 Task: Find connections with filter location Ibagué with filter topic #Lessonswith filter profile language English with filter current company Kincentric  with filter school PES College of Engineering, Mandya with filter industry Higher Education with filter service category Management Consulting with filter keywords title Astronomer
Action: Mouse moved to (147, 217)
Screenshot: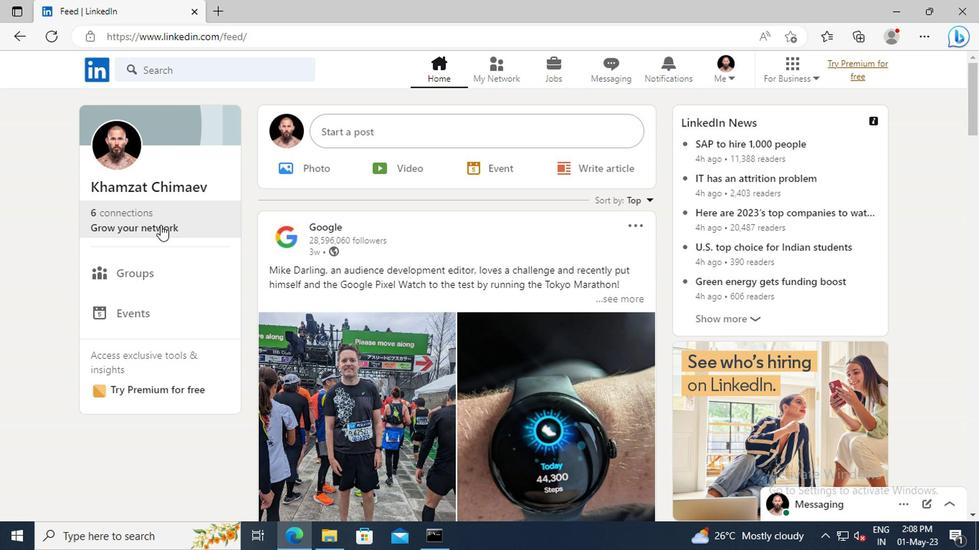 
Action: Mouse pressed left at (147, 217)
Screenshot: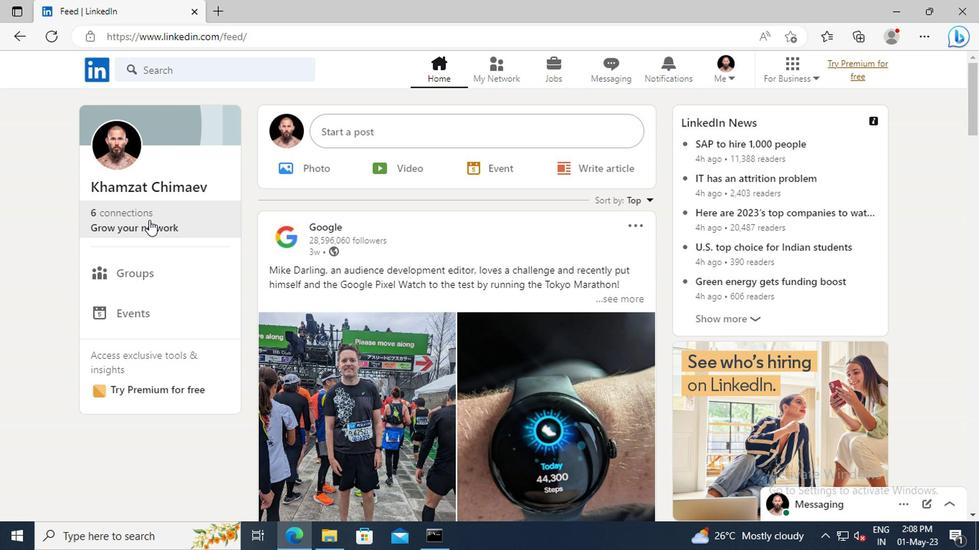 
Action: Mouse moved to (160, 153)
Screenshot: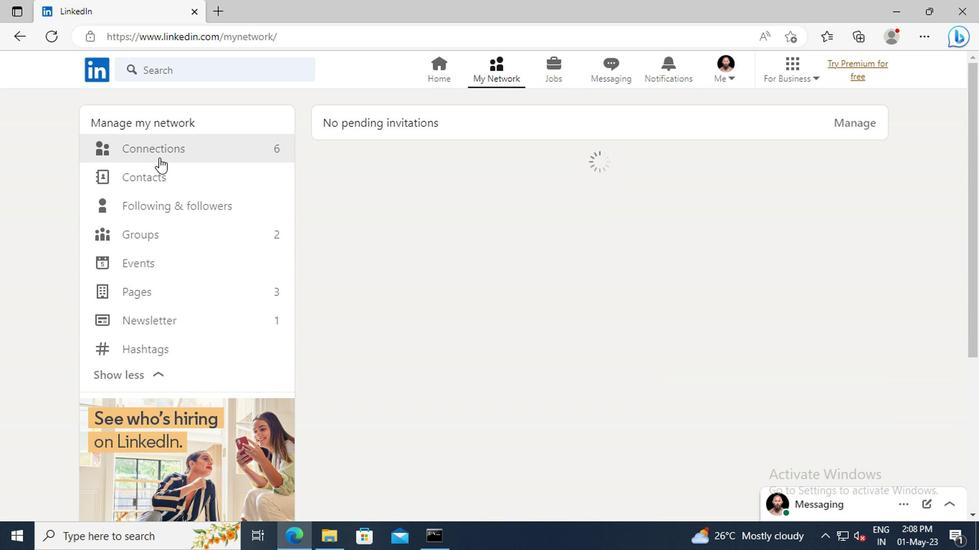 
Action: Mouse pressed left at (160, 153)
Screenshot: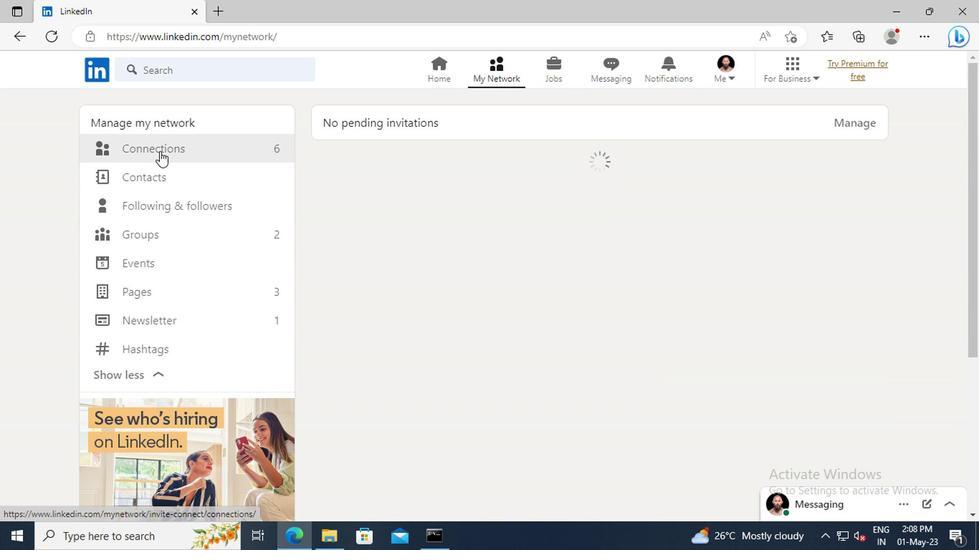 
Action: Mouse moved to (564, 154)
Screenshot: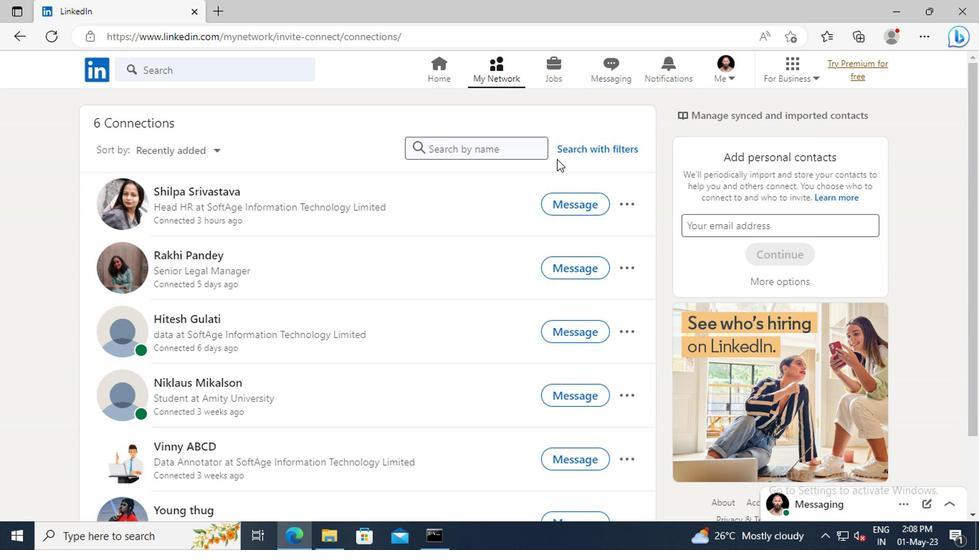 
Action: Mouse pressed left at (564, 154)
Screenshot: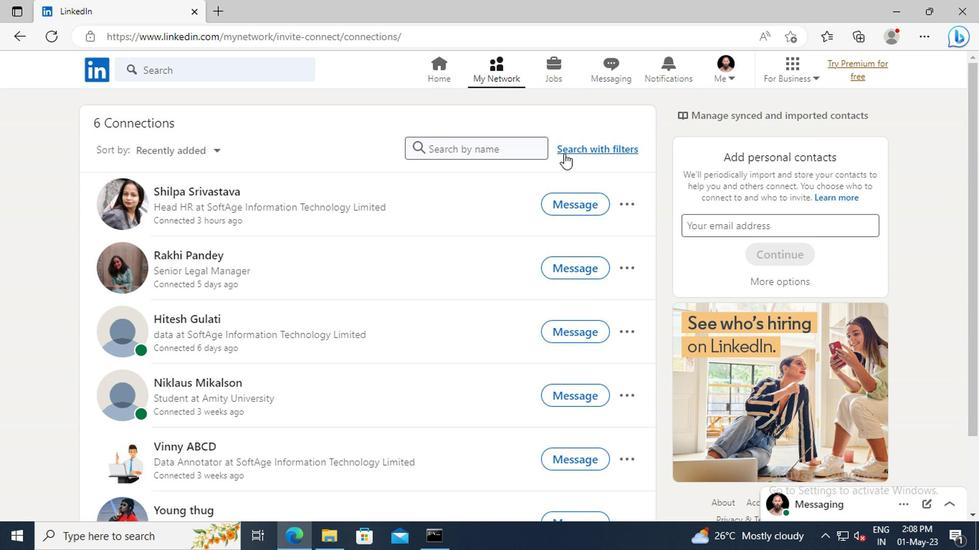 
Action: Mouse moved to (543, 113)
Screenshot: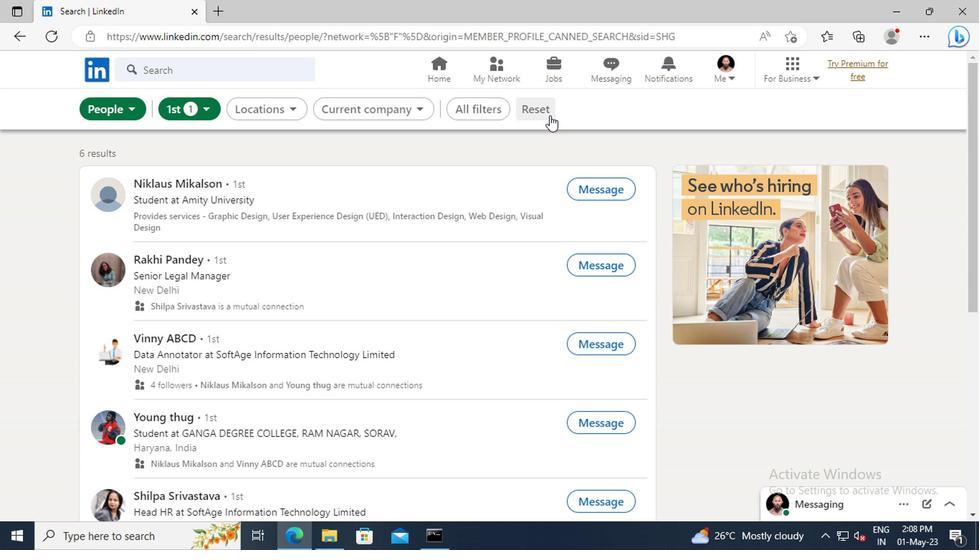 
Action: Mouse pressed left at (543, 113)
Screenshot: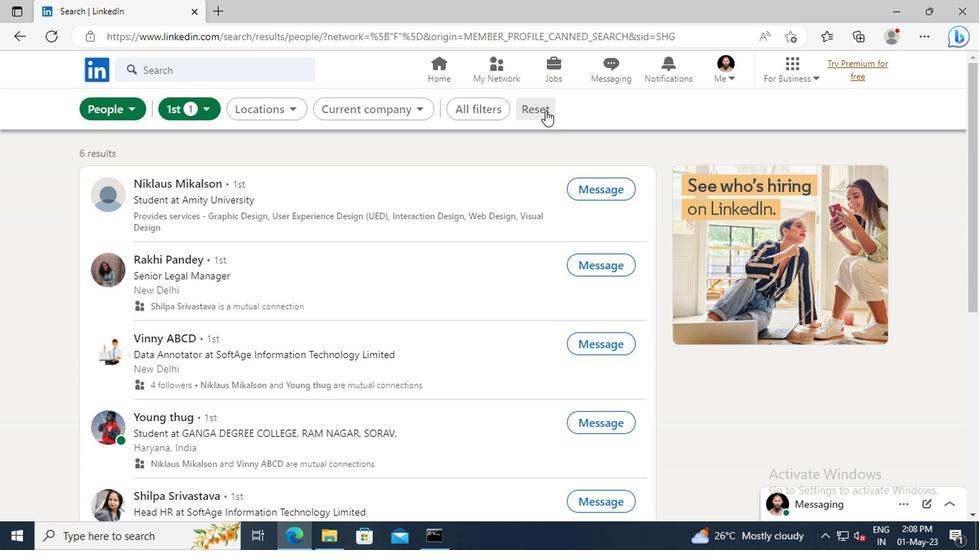 
Action: Mouse moved to (517, 113)
Screenshot: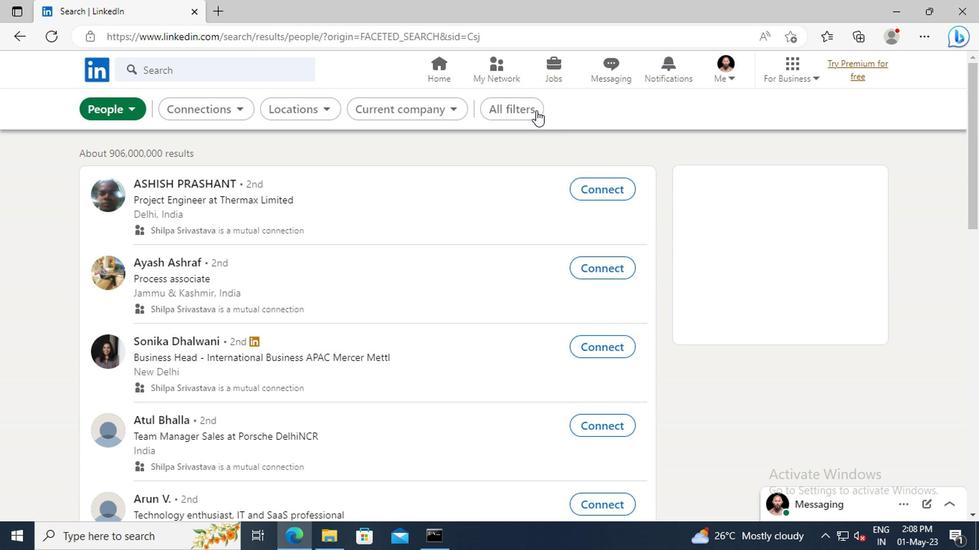 
Action: Mouse pressed left at (517, 113)
Screenshot: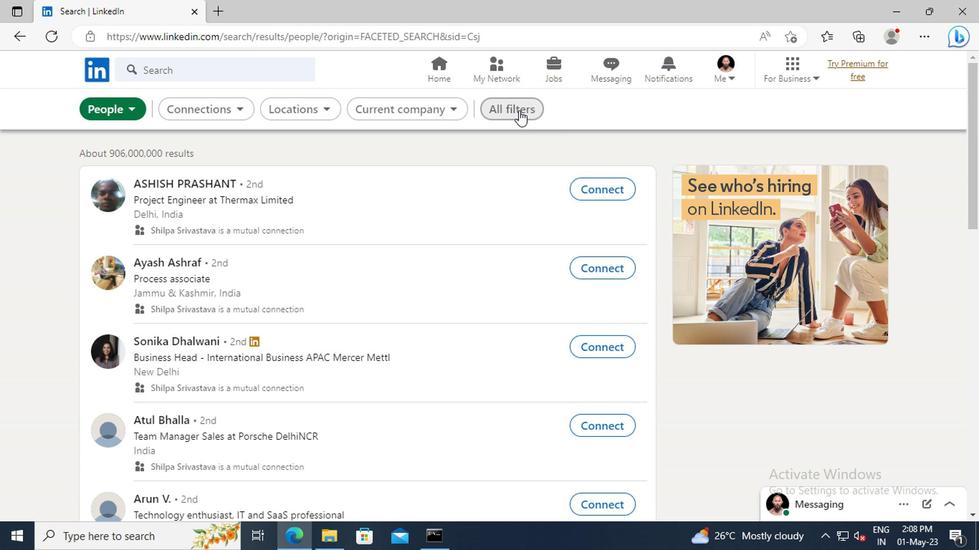 
Action: Mouse moved to (775, 258)
Screenshot: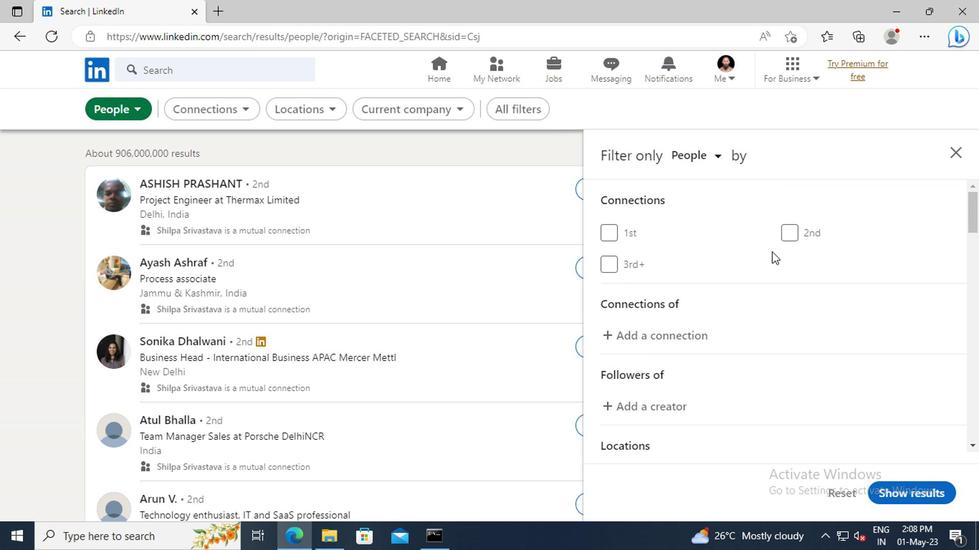 
Action: Mouse scrolled (775, 257) with delta (0, -1)
Screenshot: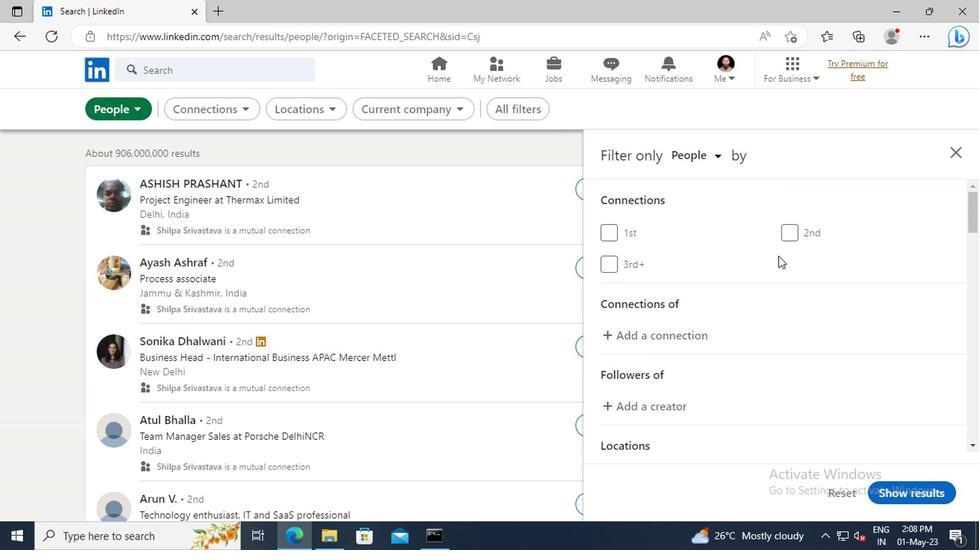 
Action: Mouse scrolled (775, 257) with delta (0, -1)
Screenshot: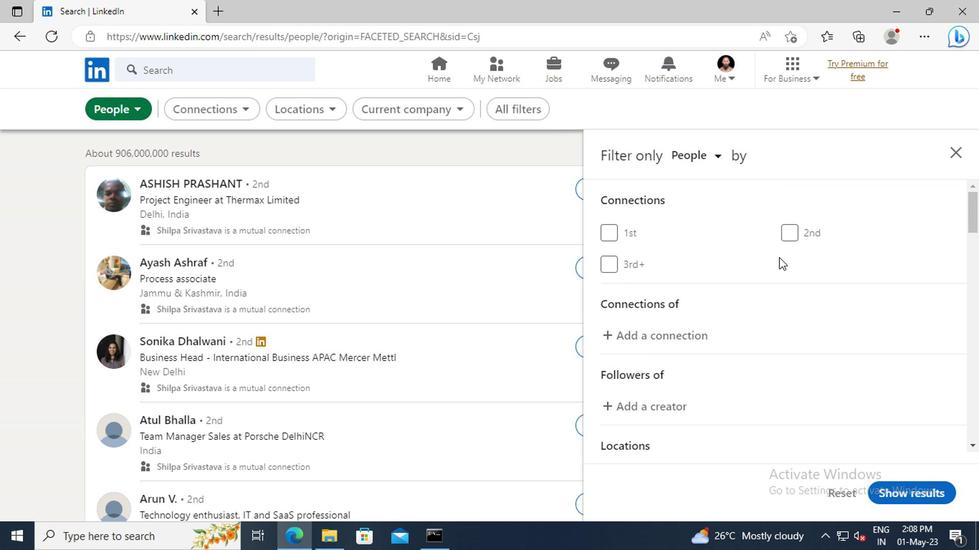 
Action: Mouse scrolled (775, 257) with delta (0, -1)
Screenshot: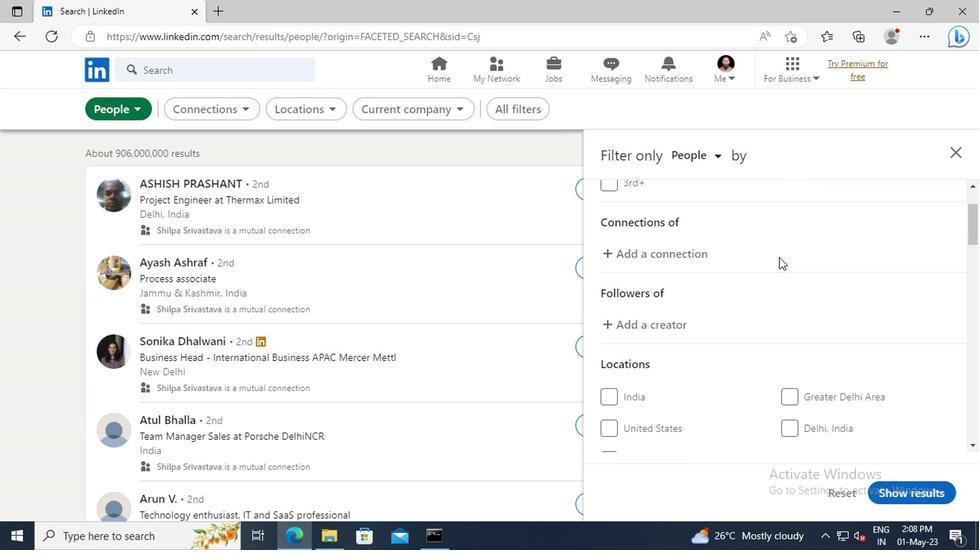 
Action: Mouse scrolled (775, 257) with delta (0, -1)
Screenshot: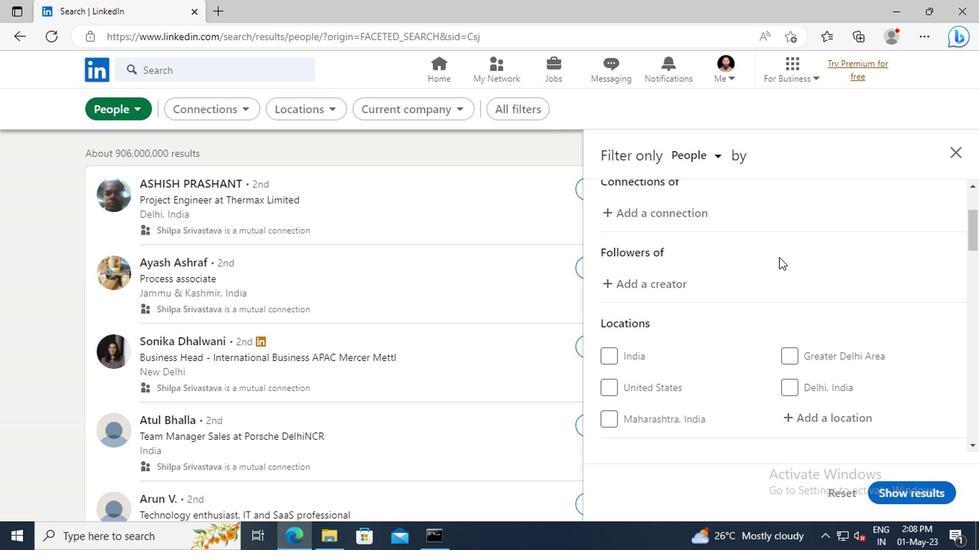
Action: Mouse scrolled (775, 257) with delta (0, -1)
Screenshot: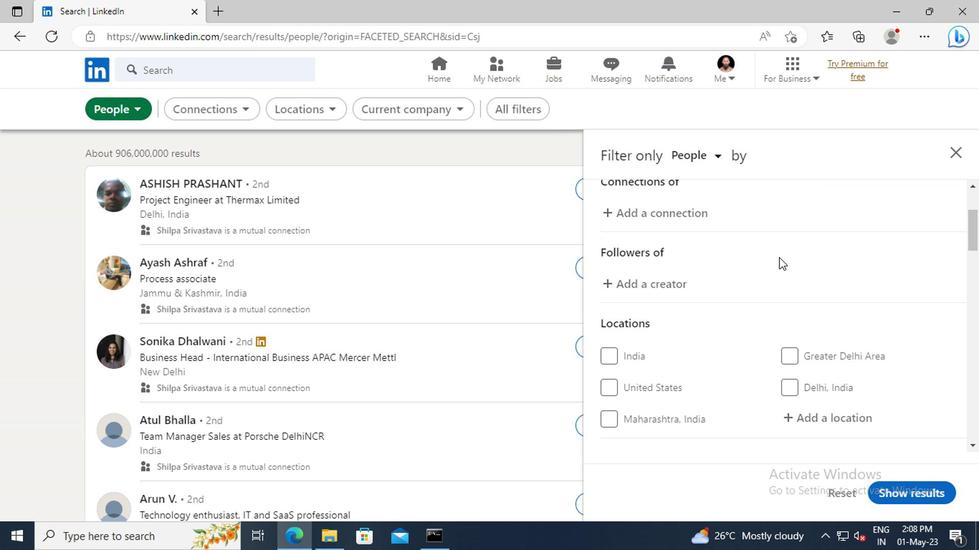 
Action: Mouse moved to (791, 333)
Screenshot: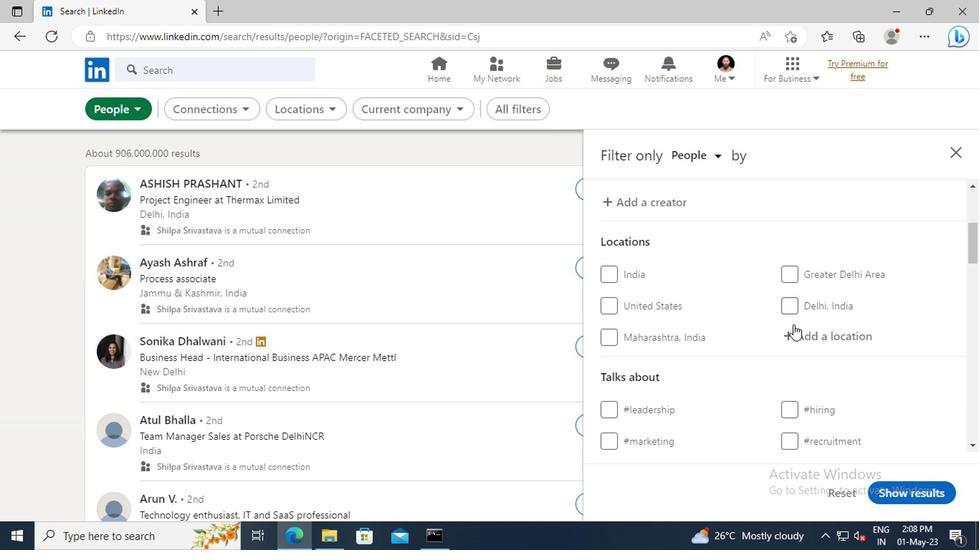 
Action: Mouse pressed left at (791, 333)
Screenshot: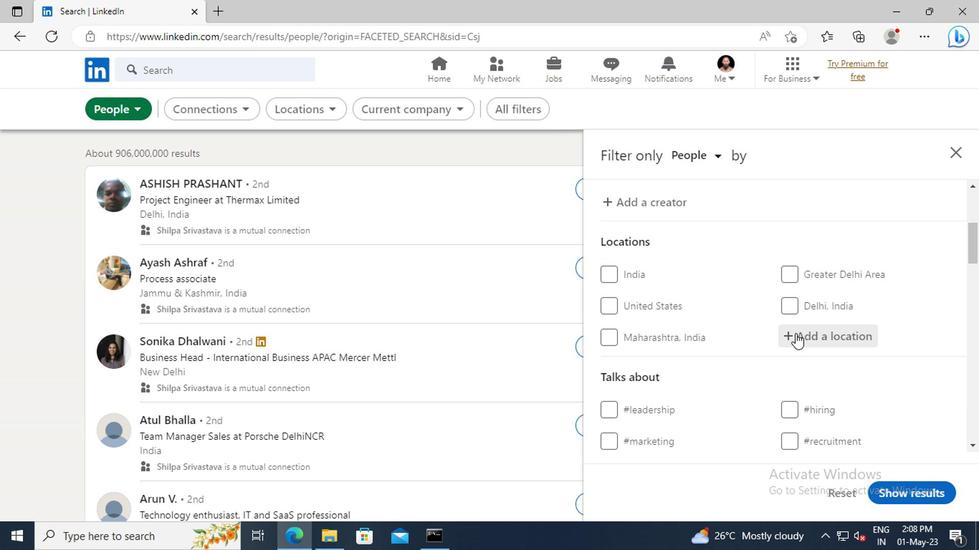 
Action: Key pressed <Key.shift>IBAGUE<Key.enter>
Screenshot: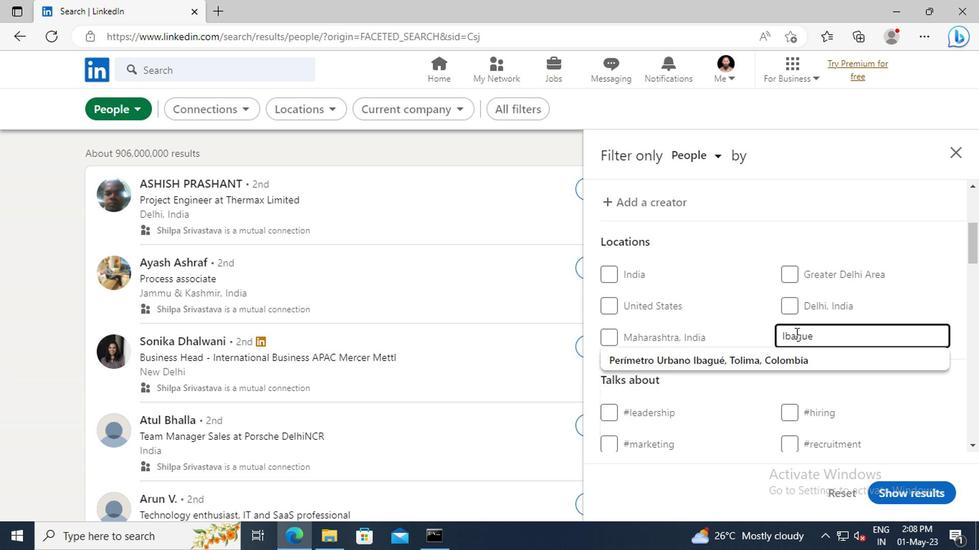 
Action: Mouse scrolled (791, 333) with delta (0, 0)
Screenshot: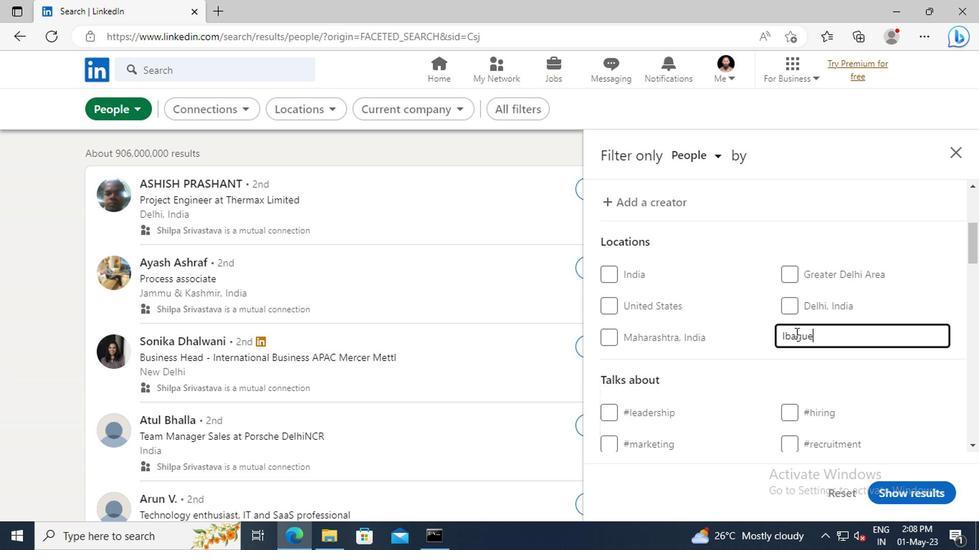 
Action: Mouse scrolled (791, 333) with delta (0, 0)
Screenshot: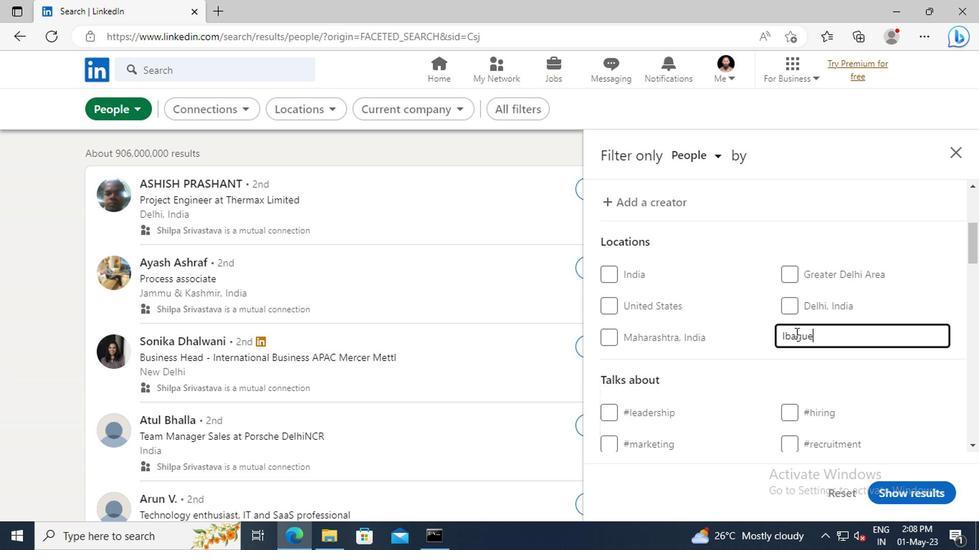 
Action: Mouse scrolled (791, 333) with delta (0, 0)
Screenshot: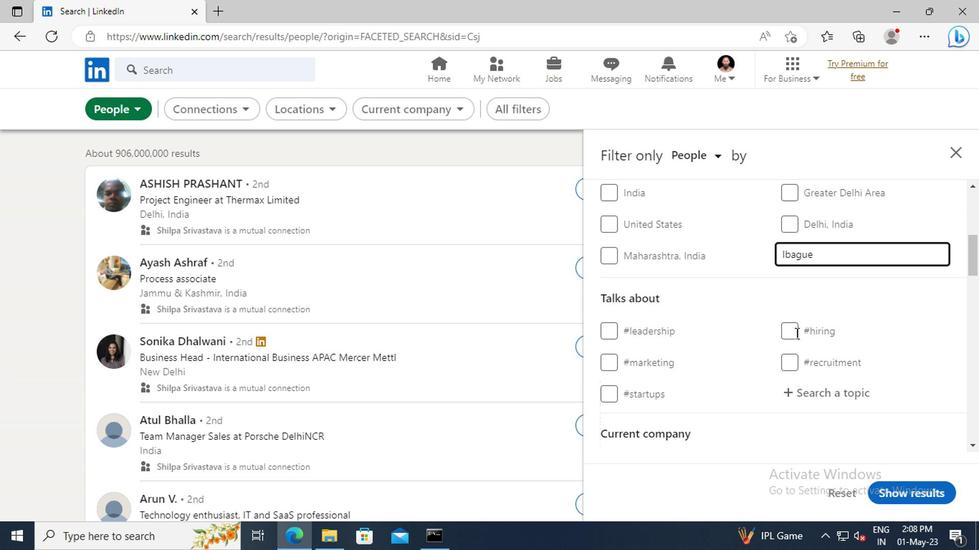 
Action: Mouse moved to (794, 349)
Screenshot: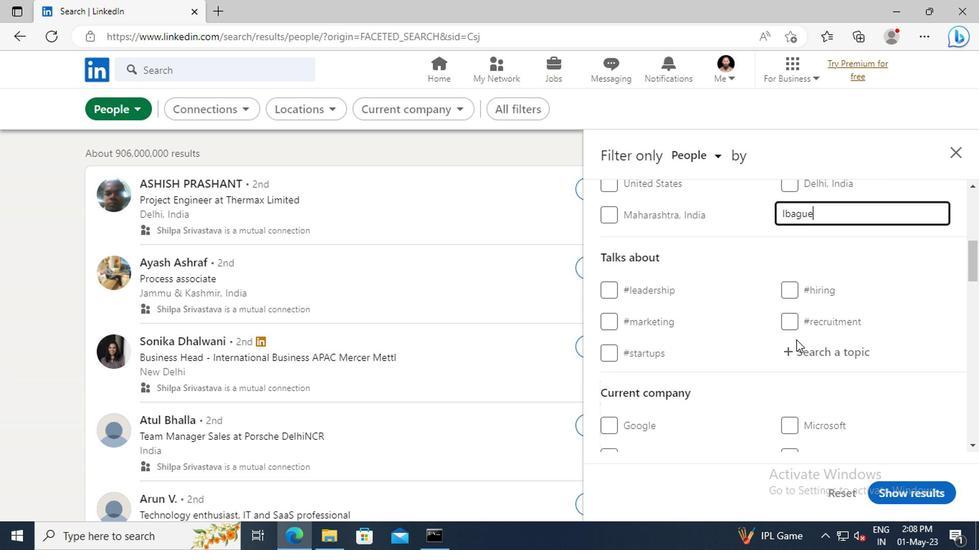 
Action: Mouse pressed left at (794, 349)
Screenshot: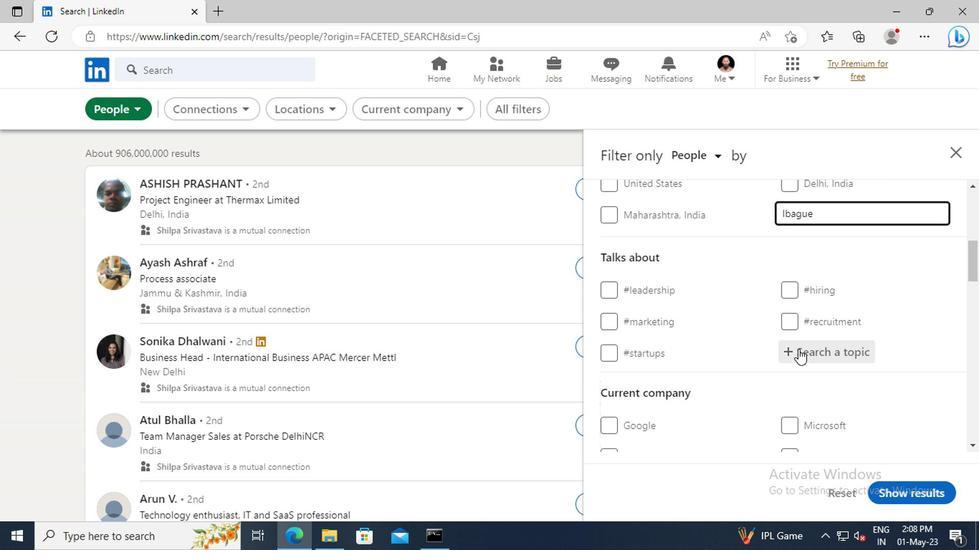 
Action: Key pressed <Key.shift>LESSONS
Screenshot: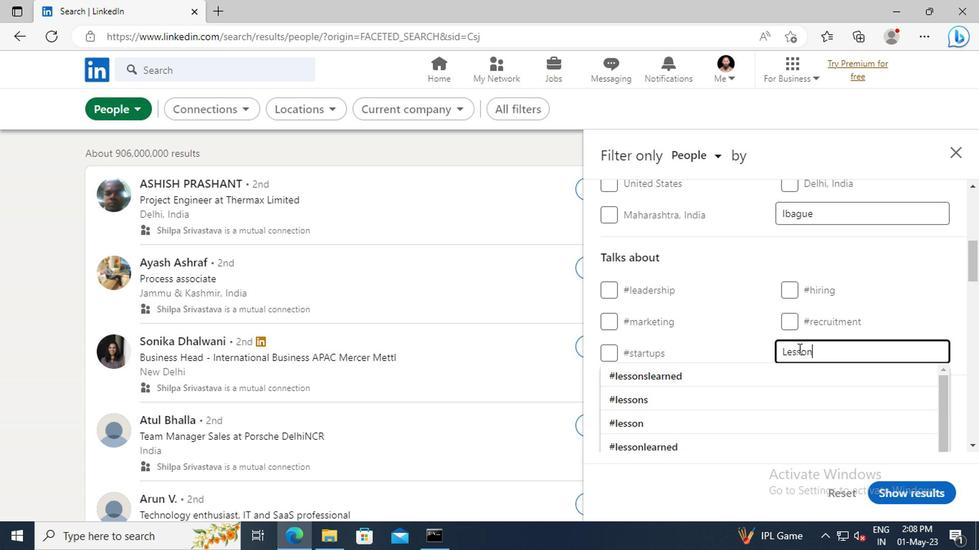 
Action: Mouse moved to (790, 394)
Screenshot: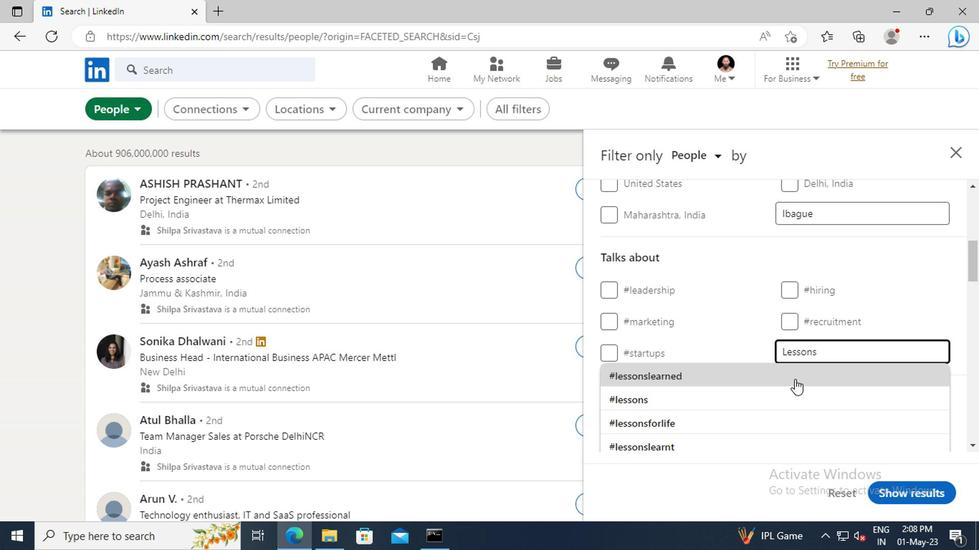 
Action: Mouse pressed left at (790, 394)
Screenshot: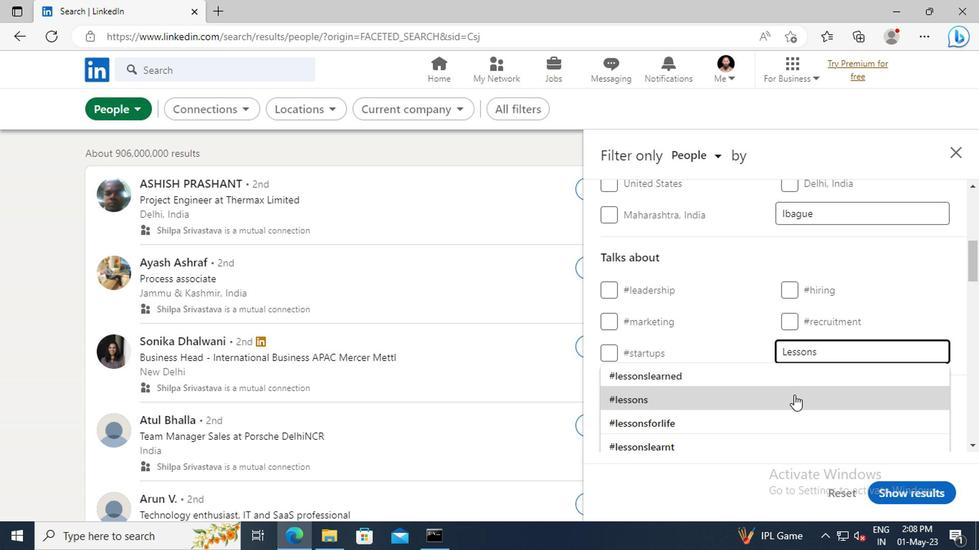 
Action: Mouse scrolled (790, 393) with delta (0, -1)
Screenshot: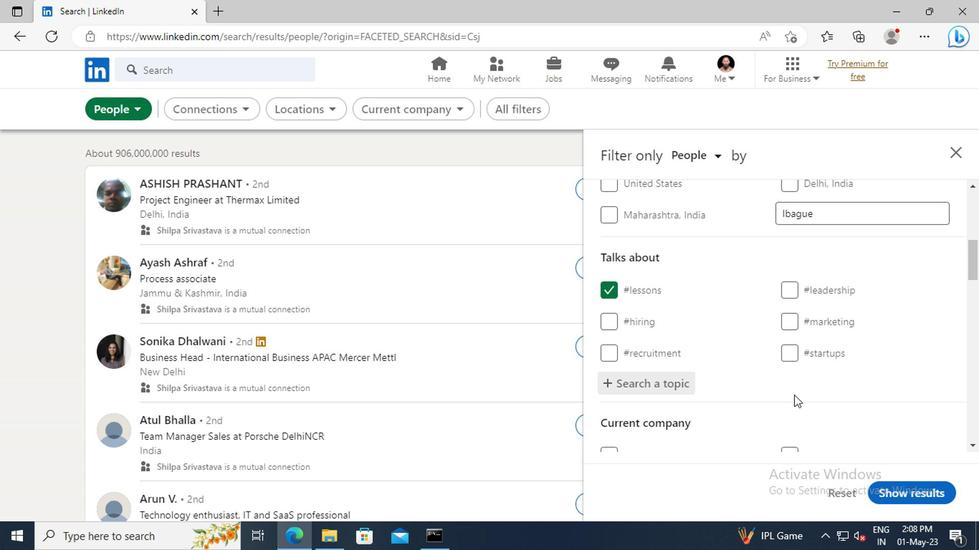
Action: Mouse scrolled (790, 393) with delta (0, -1)
Screenshot: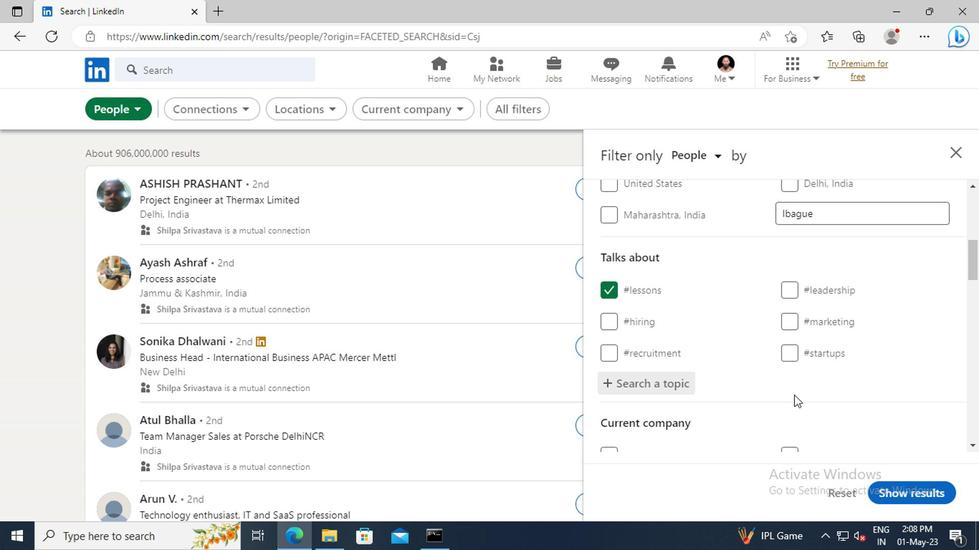 
Action: Mouse scrolled (790, 393) with delta (0, -1)
Screenshot: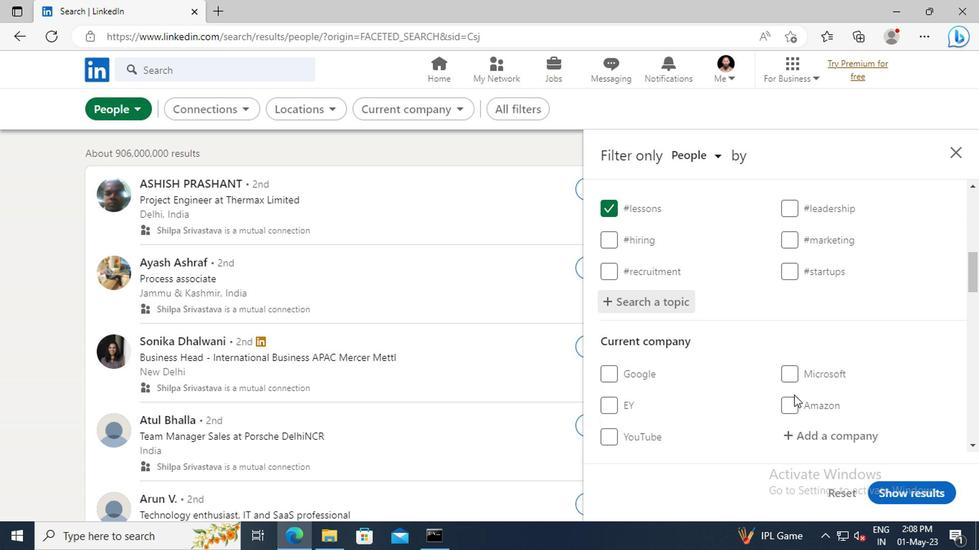 
Action: Mouse scrolled (790, 393) with delta (0, -1)
Screenshot: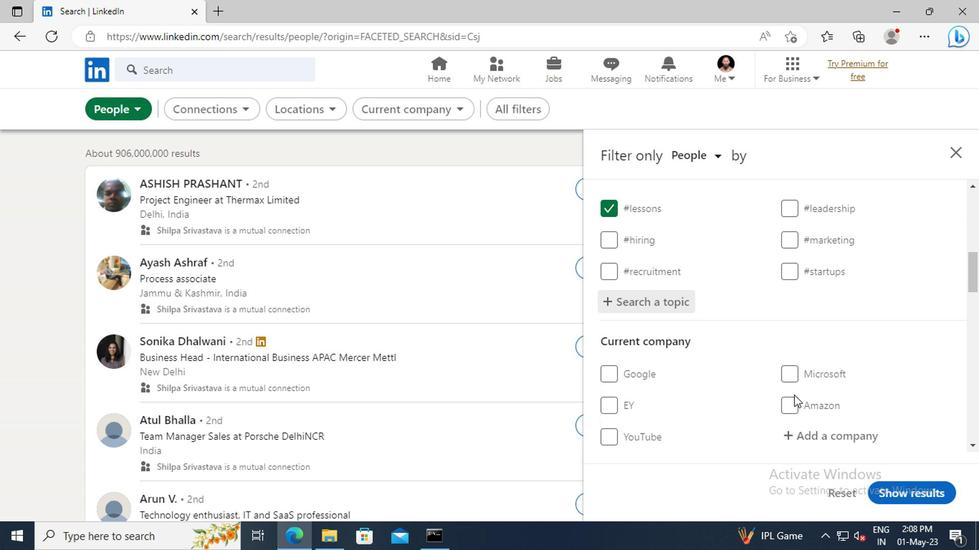 
Action: Mouse scrolled (790, 393) with delta (0, -1)
Screenshot: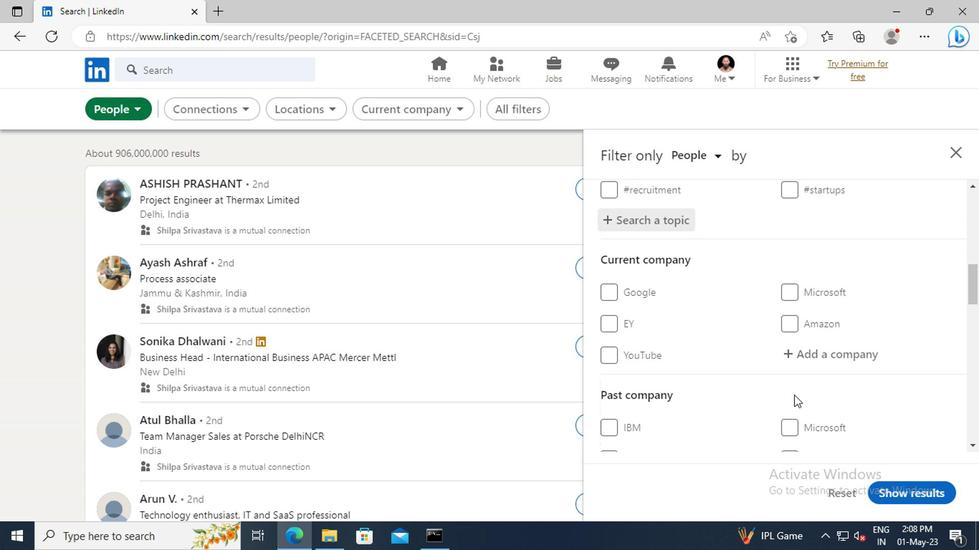 
Action: Mouse scrolled (790, 393) with delta (0, -1)
Screenshot: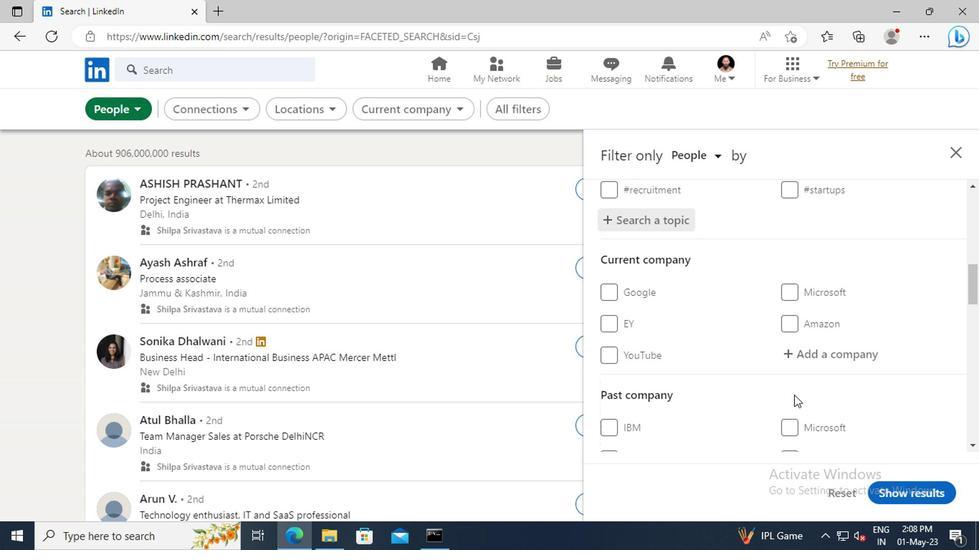 
Action: Mouse scrolled (790, 393) with delta (0, -1)
Screenshot: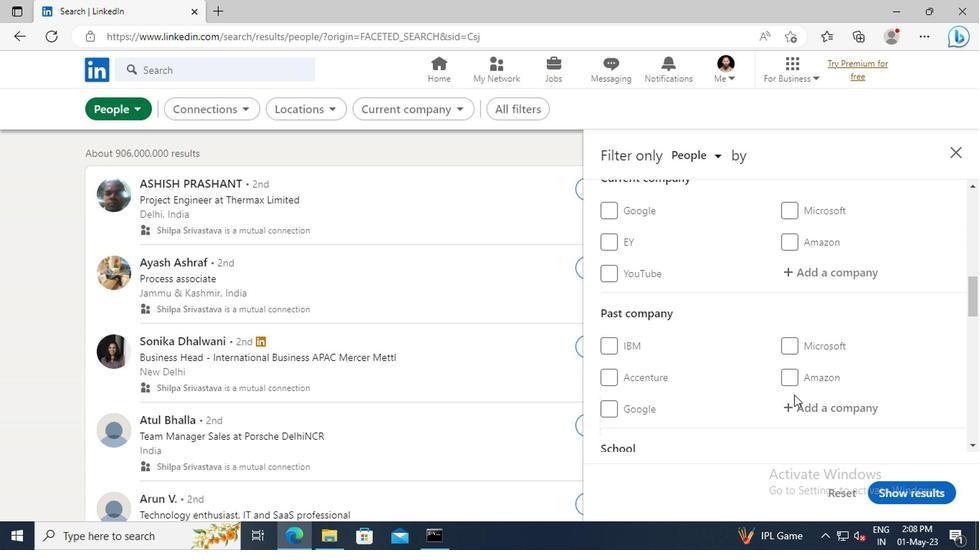 
Action: Mouse scrolled (790, 393) with delta (0, -1)
Screenshot: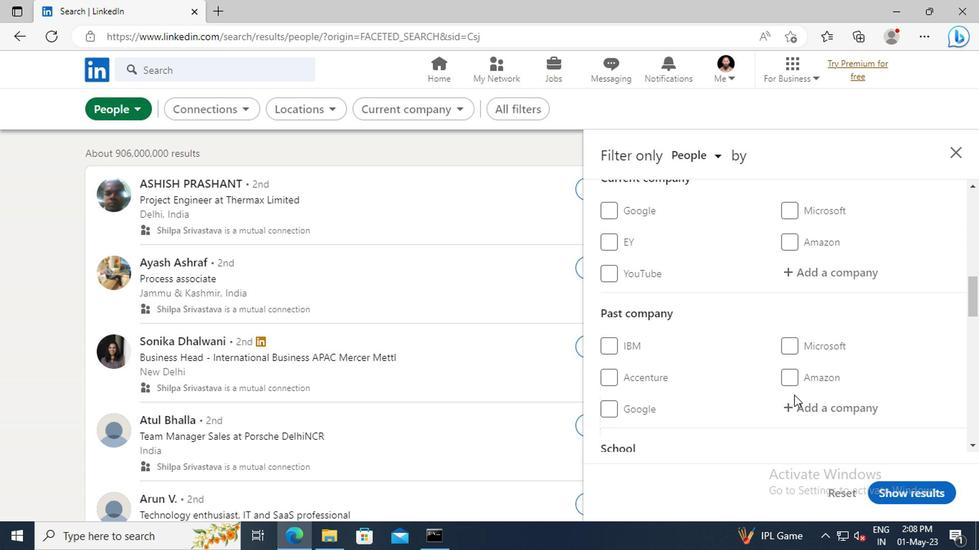 
Action: Mouse scrolled (790, 393) with delta (0, -1)
Screenshot: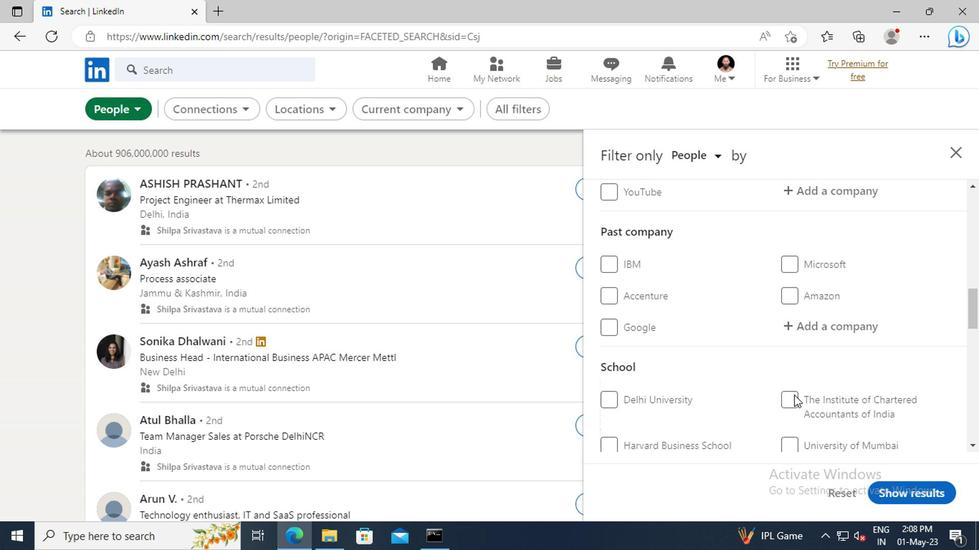 
Action: Mouse scrolled (790, 393) with delta (0, -1)
Screenshot: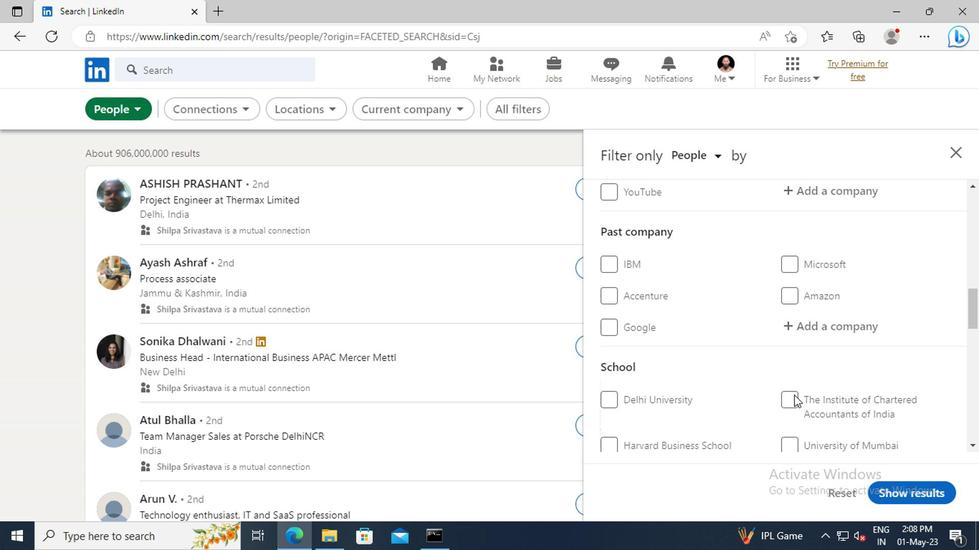 
Action: Mouse scrolled (790, 393) with delta (0, -1)
Screenshot: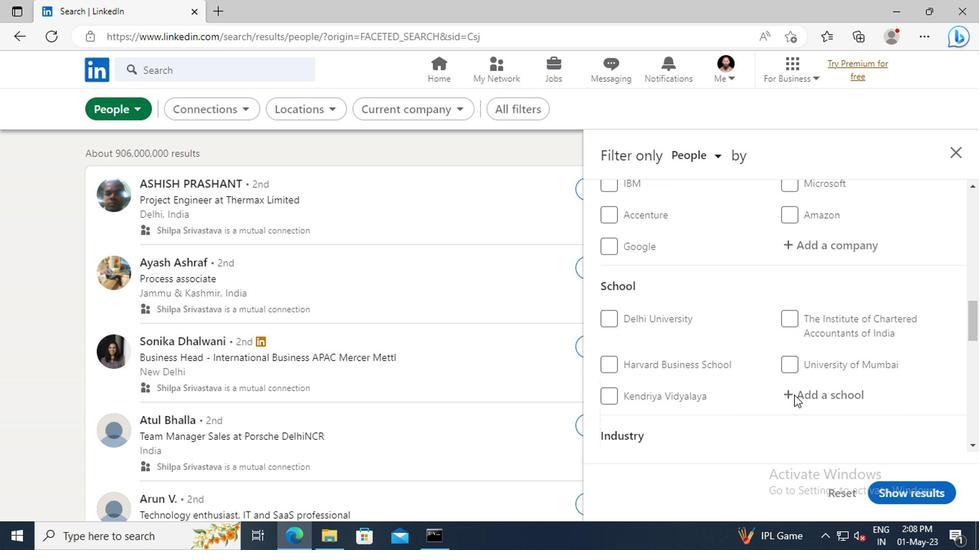 
Action: Mouse scrolled (790, 393) with delta (0, -1)
Screenshot: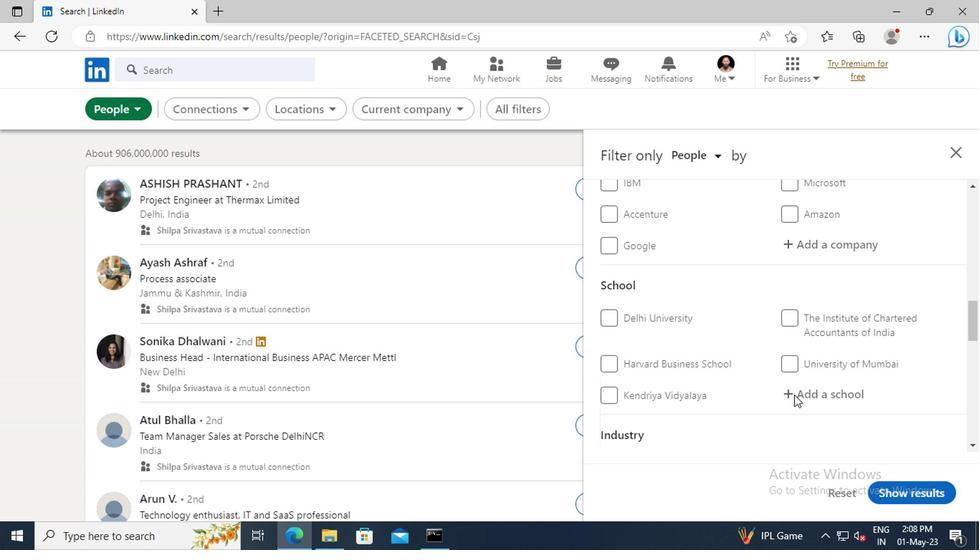 
Action: Mouse scrolled (790, 393) with delta (0, -1)
Screenshot: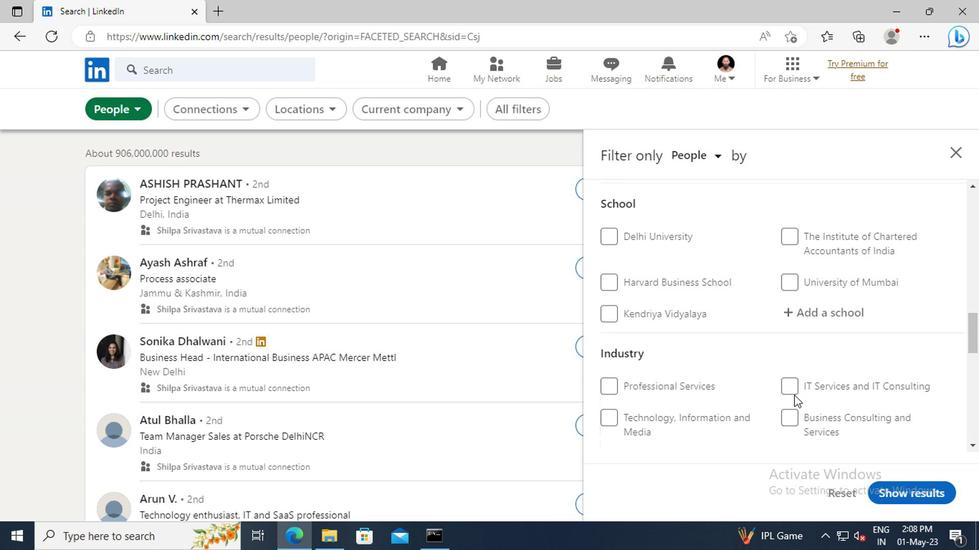 
Action: Mouse scrolled (790, 393) with delta (0, -1)
Screenshot: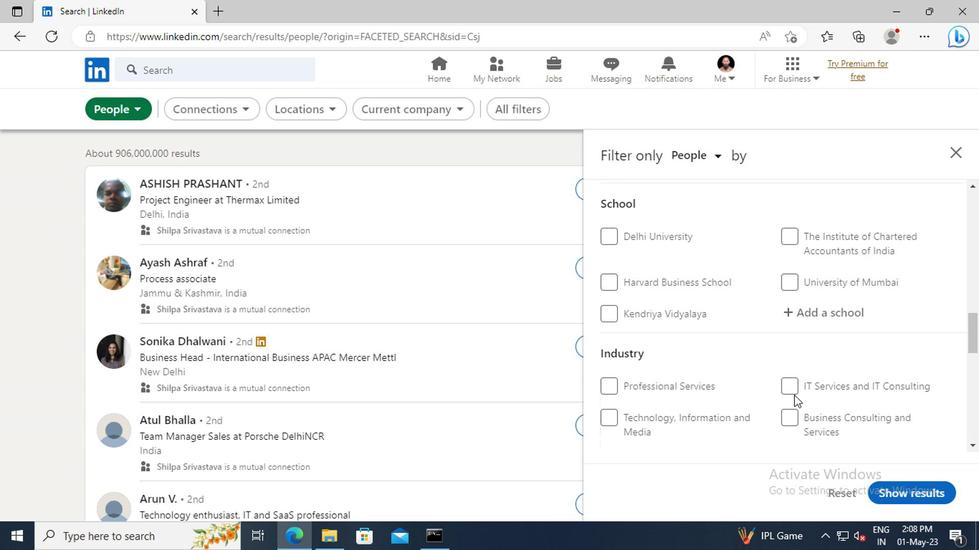
Action: Mouse scrolled (790, 393) with delta (0, -1)
Screenshot: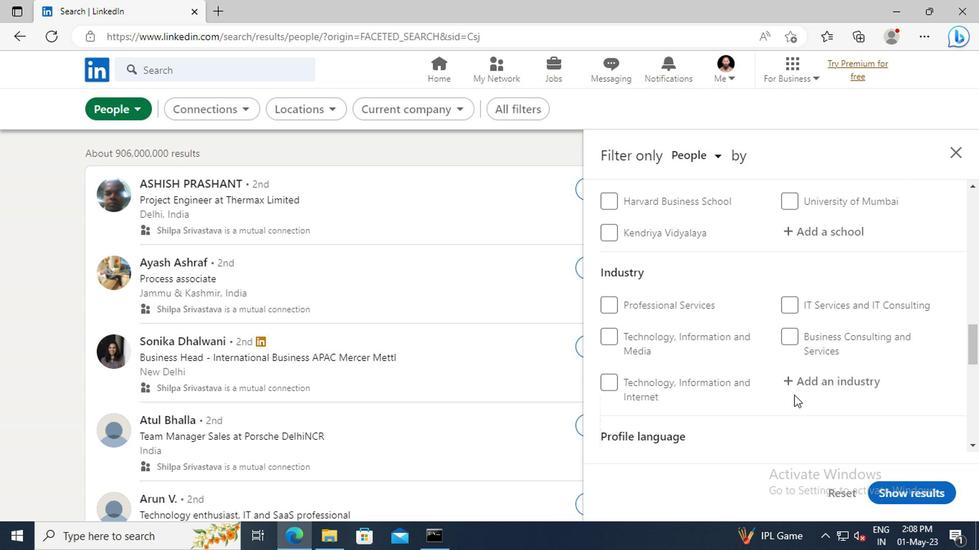 
Action: Mouse scrolled (790, 393) with delta (0, -1)
Screenshot: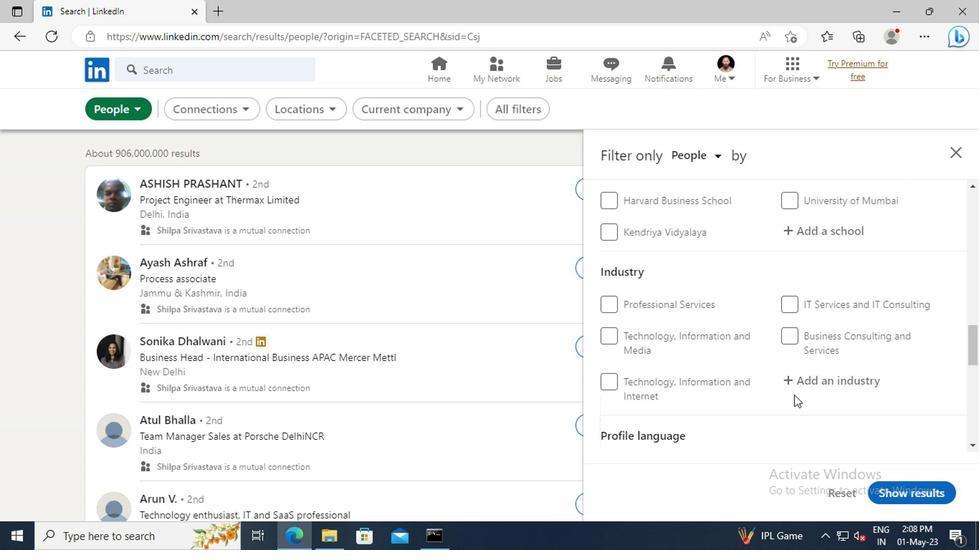 
Action: Mouse scrolled (790, 393) with delta (0, -1)
Screenshot: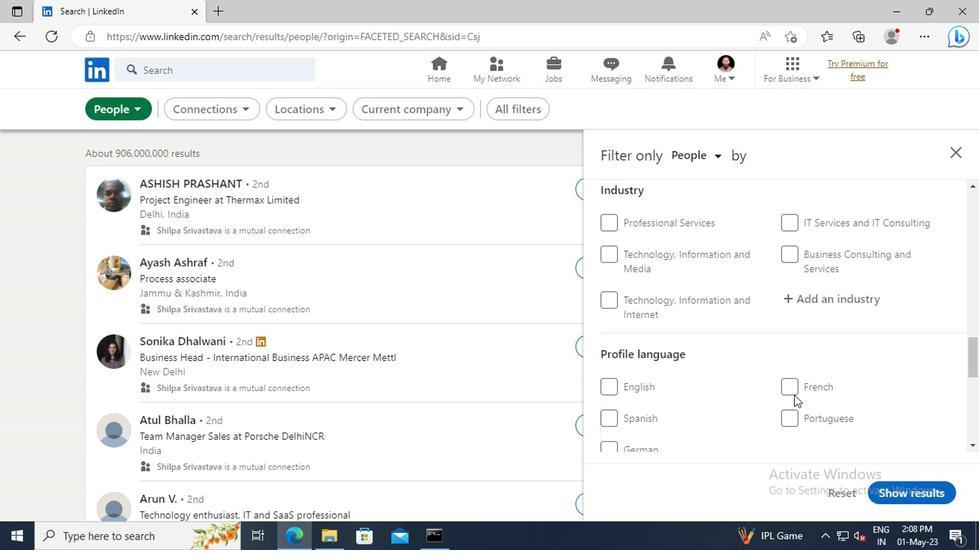 
Action: Mouse moved to (612, 349)
Screenshot: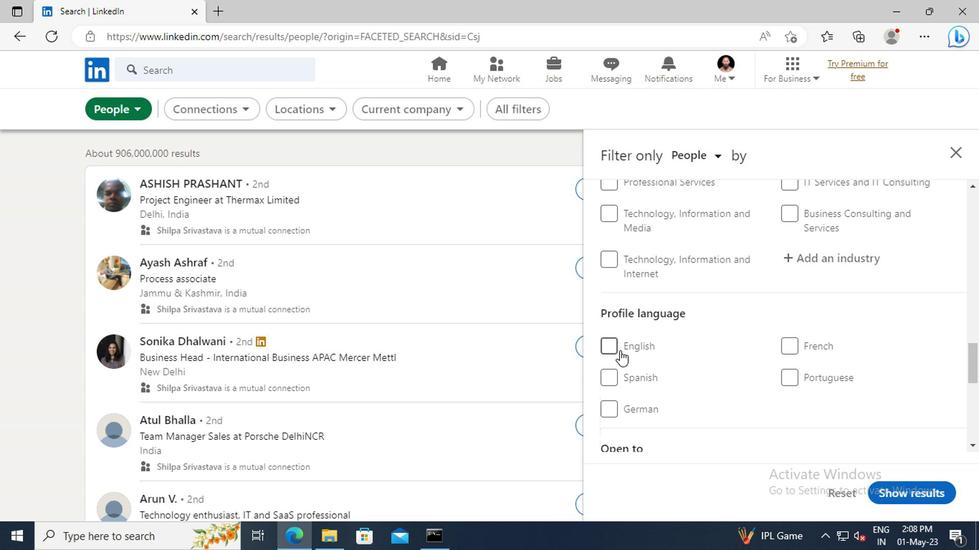 
Action: Mouse pressed left at (612, 349)
Screenshot: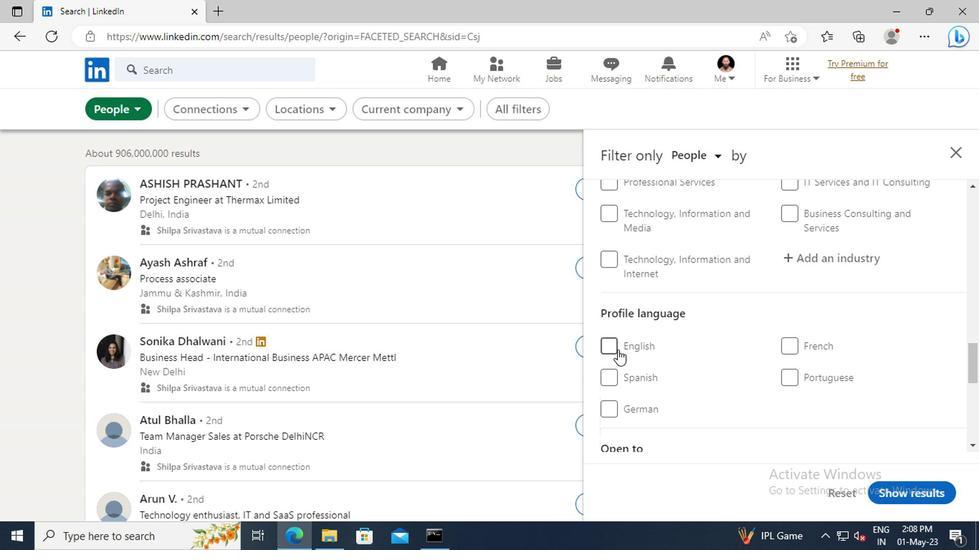 
Action: Mouse moved to (778, 346)
Screenshot: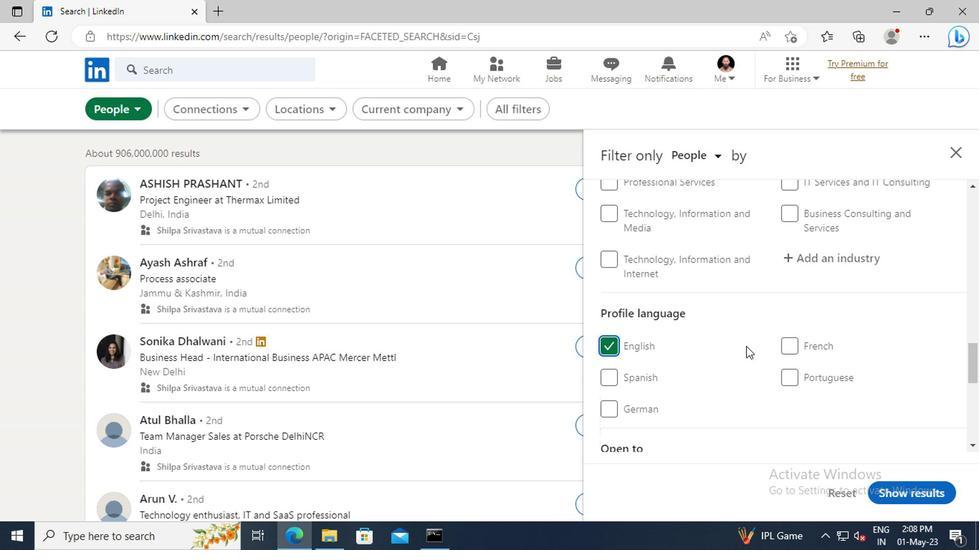
Action: Mouse scrolled (778, 346) with delta (0, 0)
Screenshot: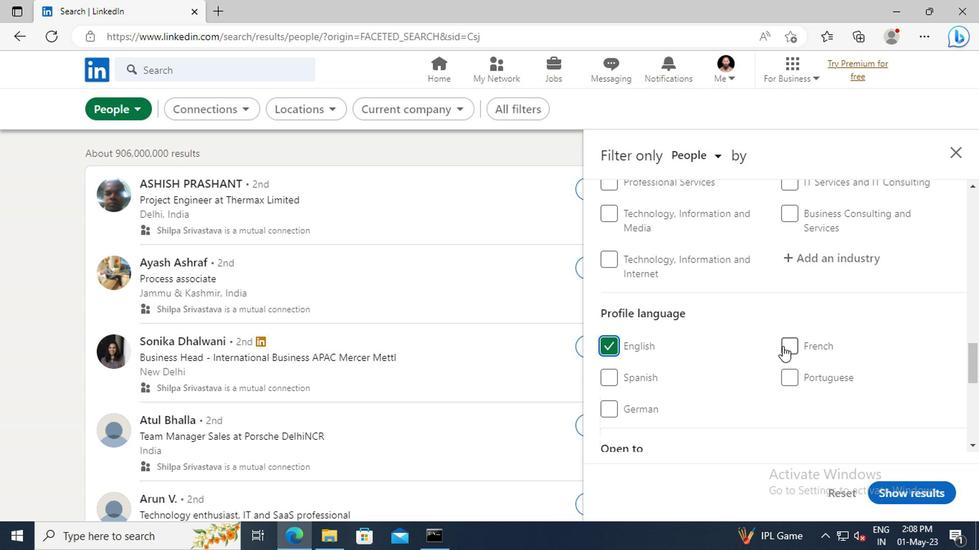 
Action: Mouse scrolled (778, 346) with delta (0, 0)
Screenshot: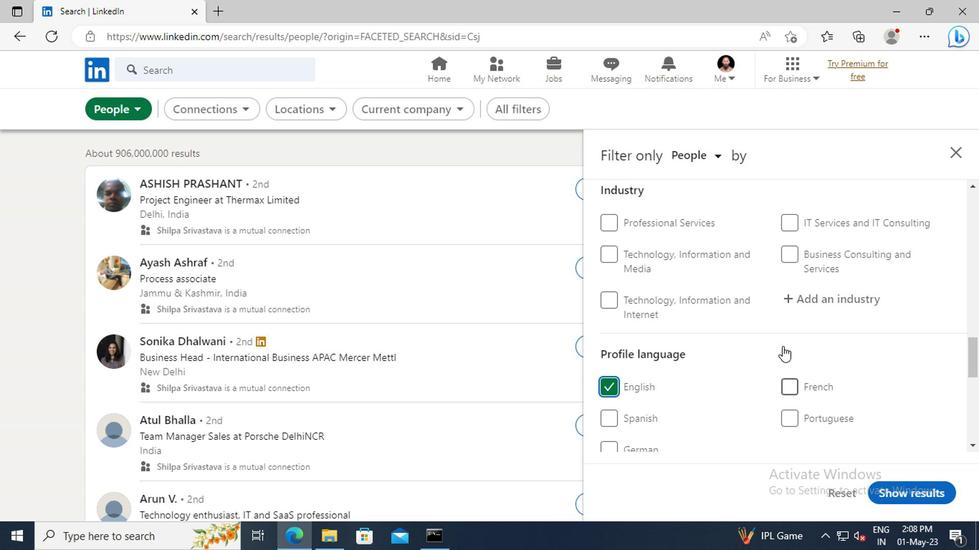 
Action: Mouse scrolled (778, 346) with delta (0, 0)
Screenshot: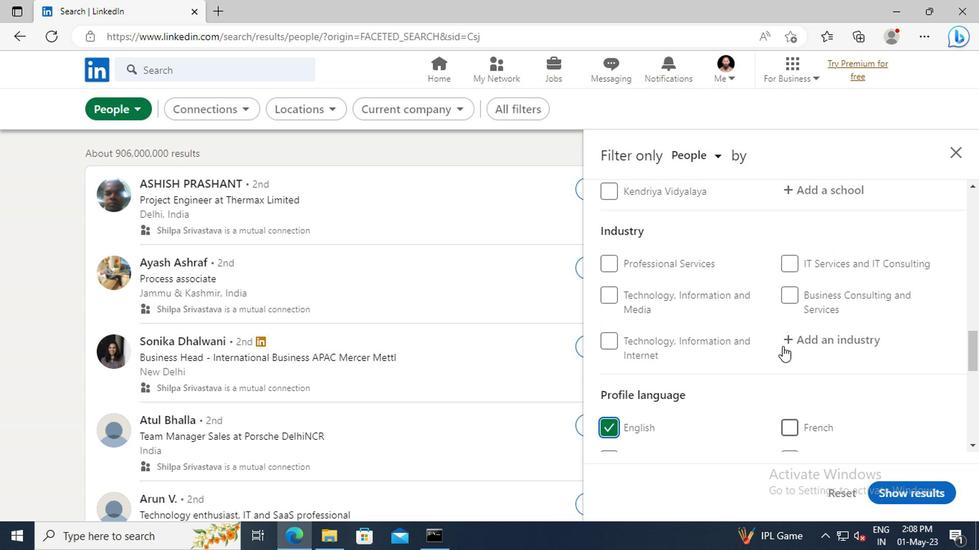 
Action: Mouse scrolled (778, 346) with delta (0, 0)
Screenshot: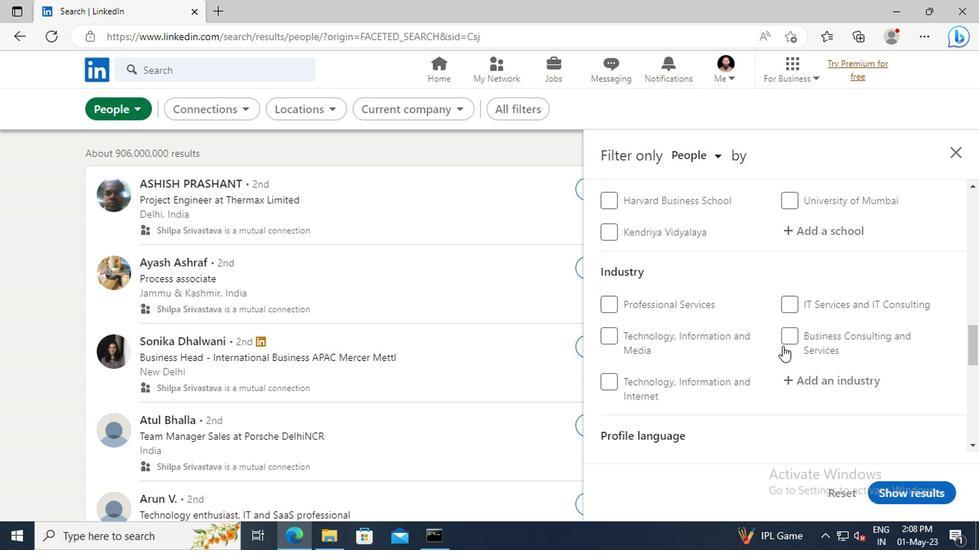 
Action: Mouse scrolled (778, 346) with delta (0, 0)
Screenshot: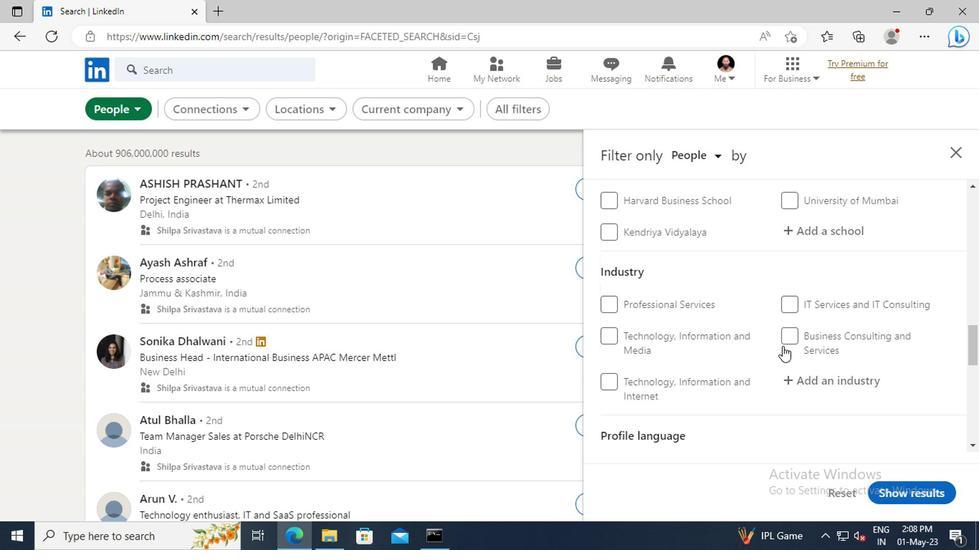 
Action: Mouse scrolled (778, 346) with delta (0, 0)
Screenshot: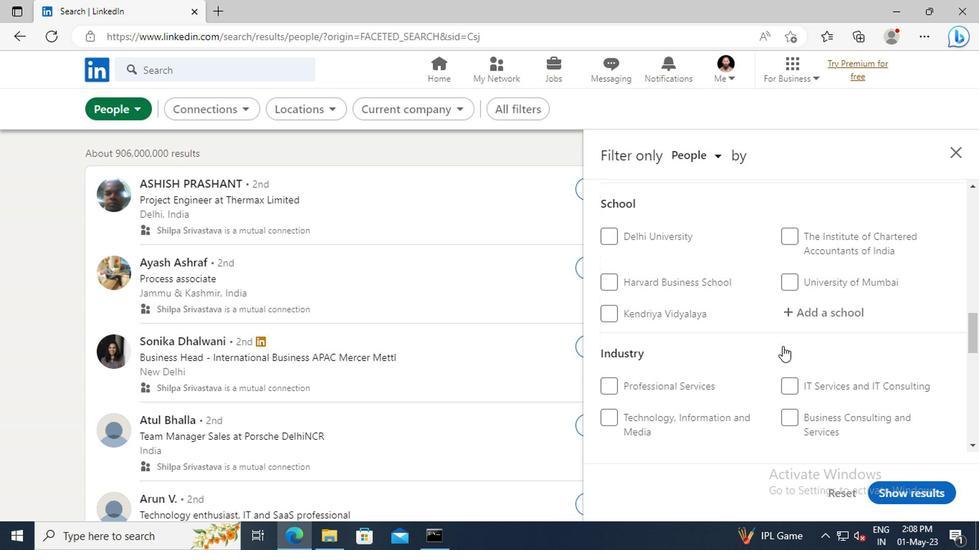 
Action: Mouse scrolled (778, 346) with delta (0, 0)
Screenshot: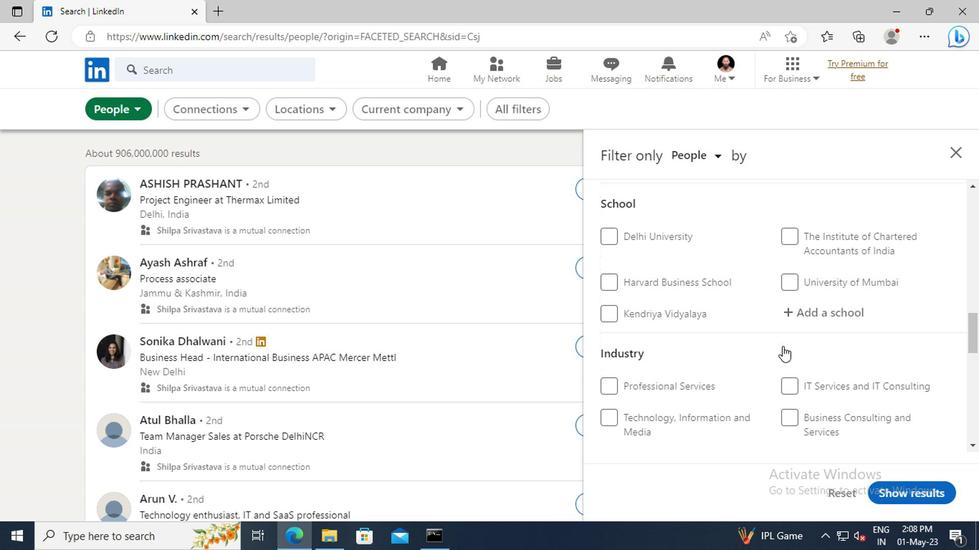 
Action: Mouse scrolled (778, 346) with delta (0, 0)
Screenshot: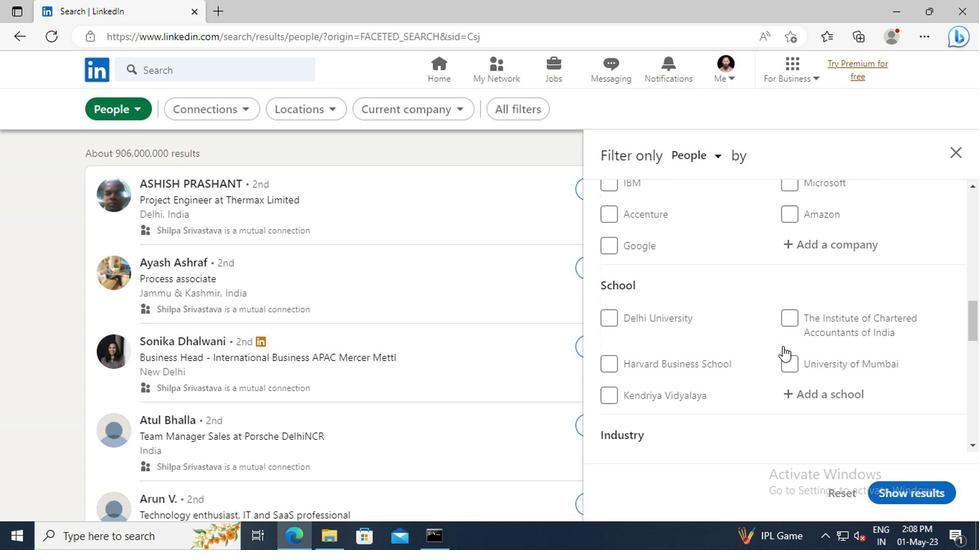
Action: Mouse scrolled (778, 346) with delta (0, 0)
Screenshot: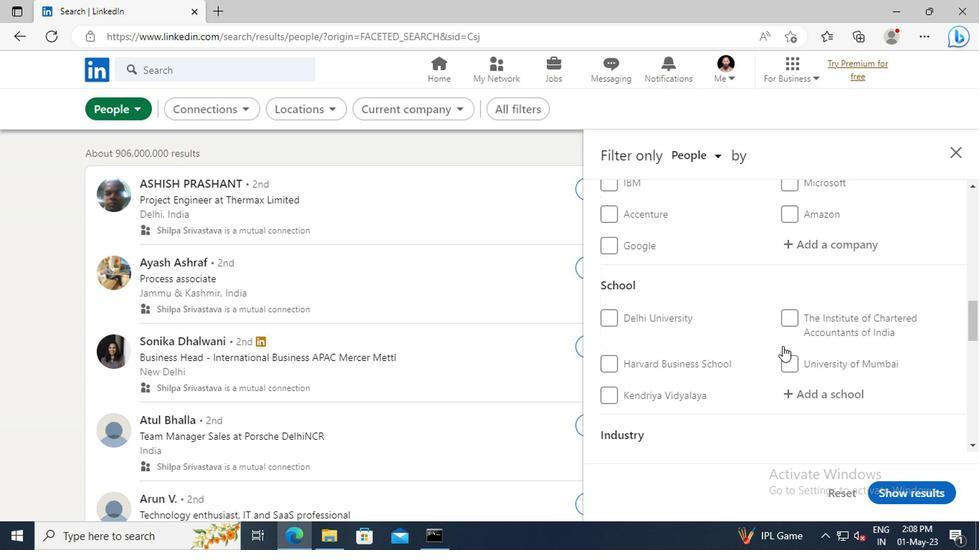 
Action: Mouse scrolled (778, 346) with delta (0, 0)
Screenshot: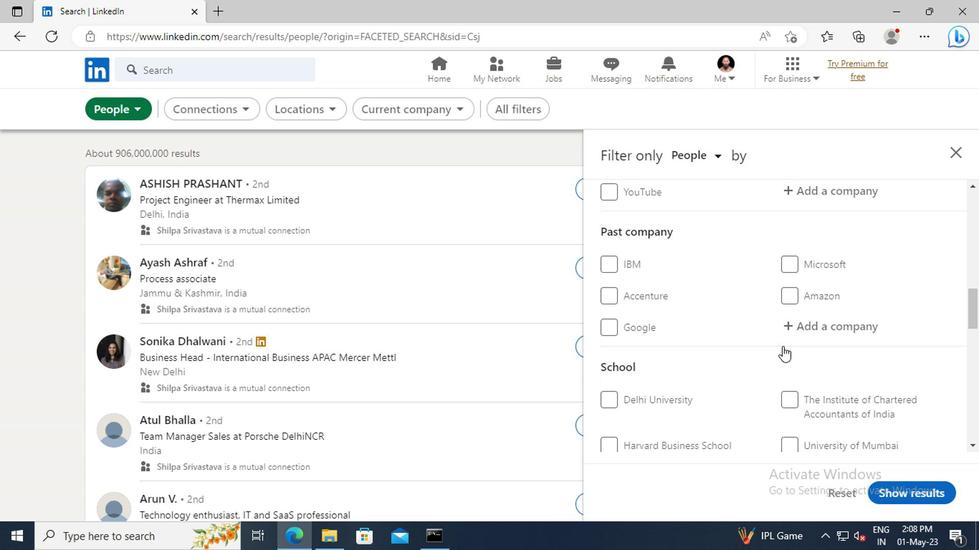 
Action: Mouse scrolled (778, 346) with delta (0, 0)
Screenshot: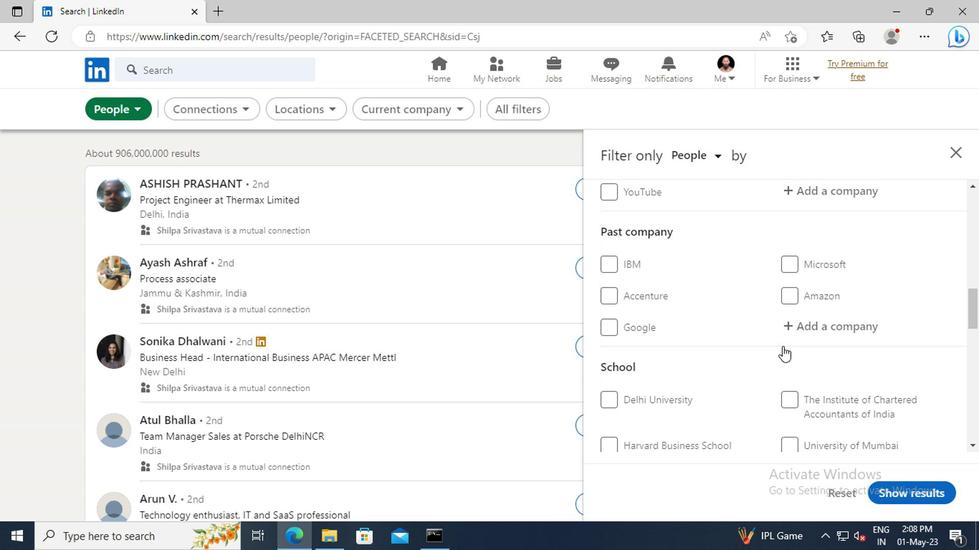 
Action: Mouse scrolled (778, 346) with delta (0, 0)
Screenshot: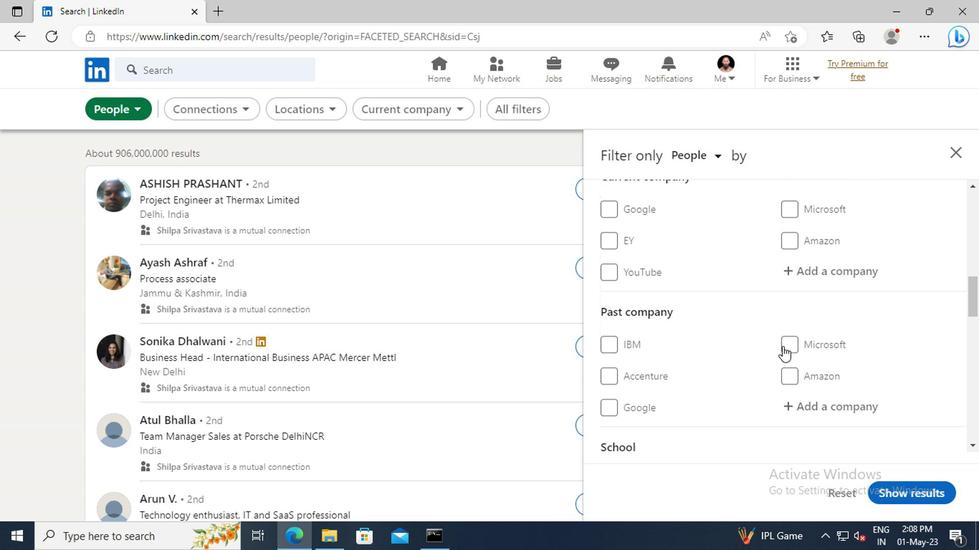 
Action: Mouse moved to (787, 317)
Screenshot: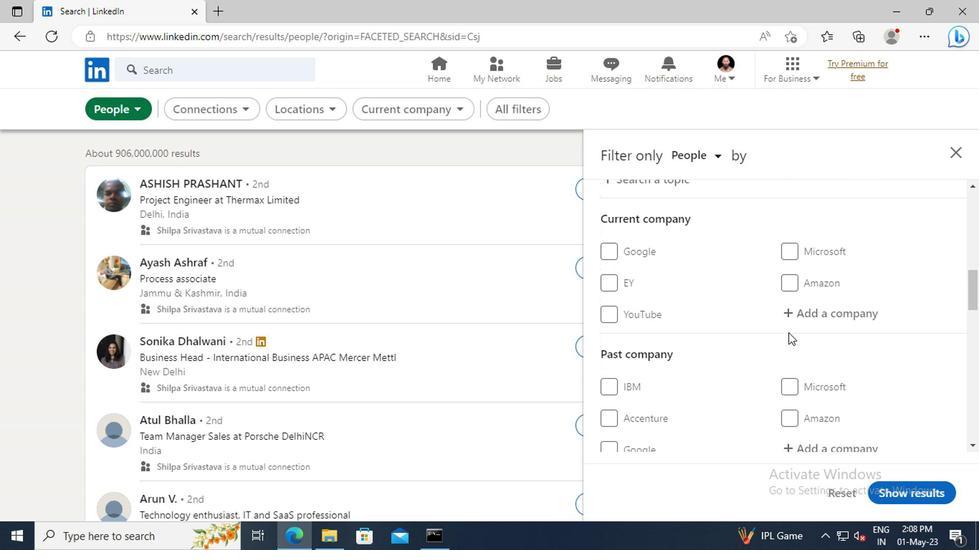 
Action: Mouse pressed left at (787, 317)
Screenshot: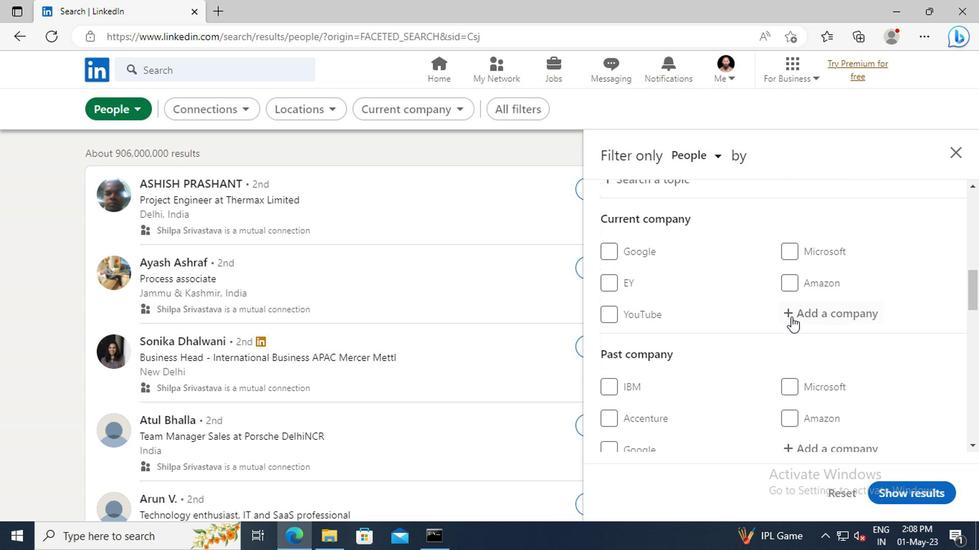 
Action: Key pressed <Key.shift>KINCENTRIC
Screenshot: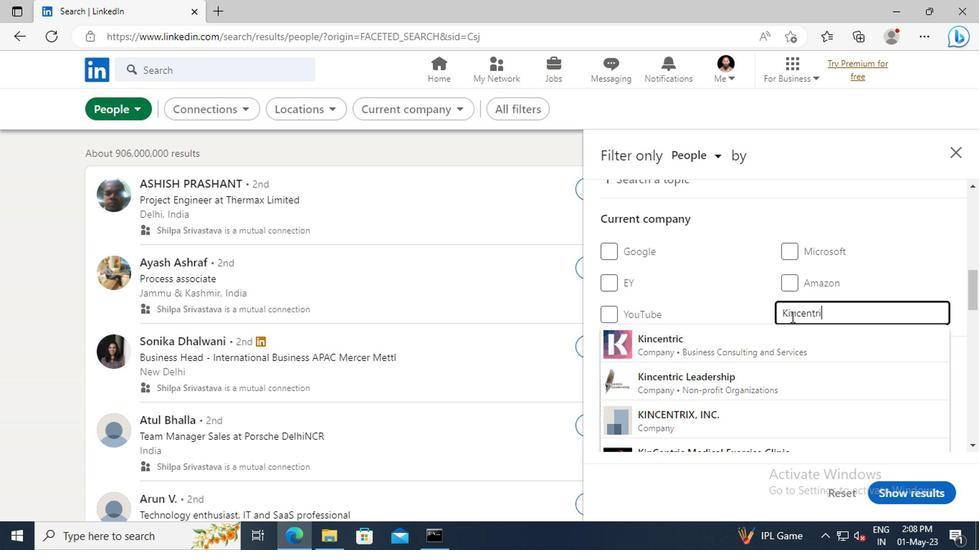 
Action: Mouse moved to (784, 338)
Screenshot: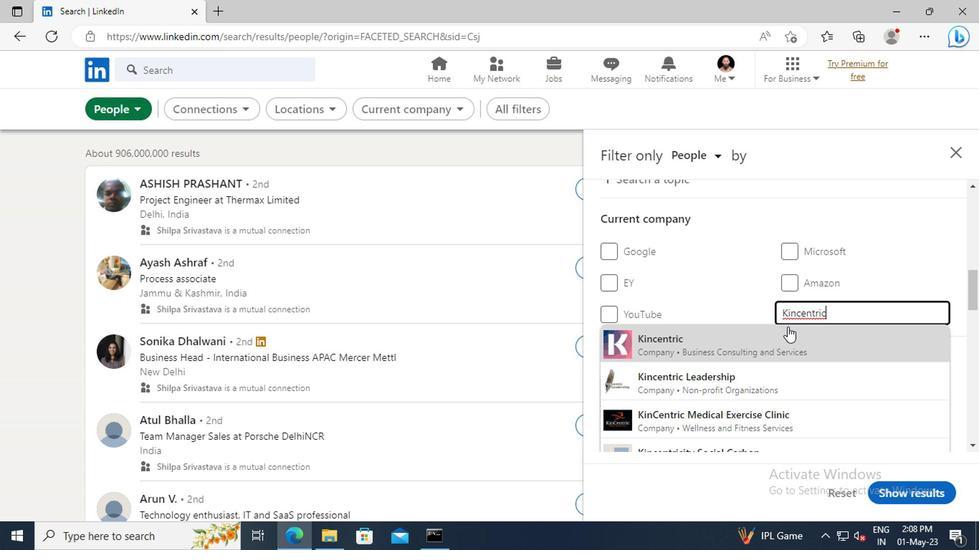 
Action: Mouse pressed left at (784, 338)
Screenshot: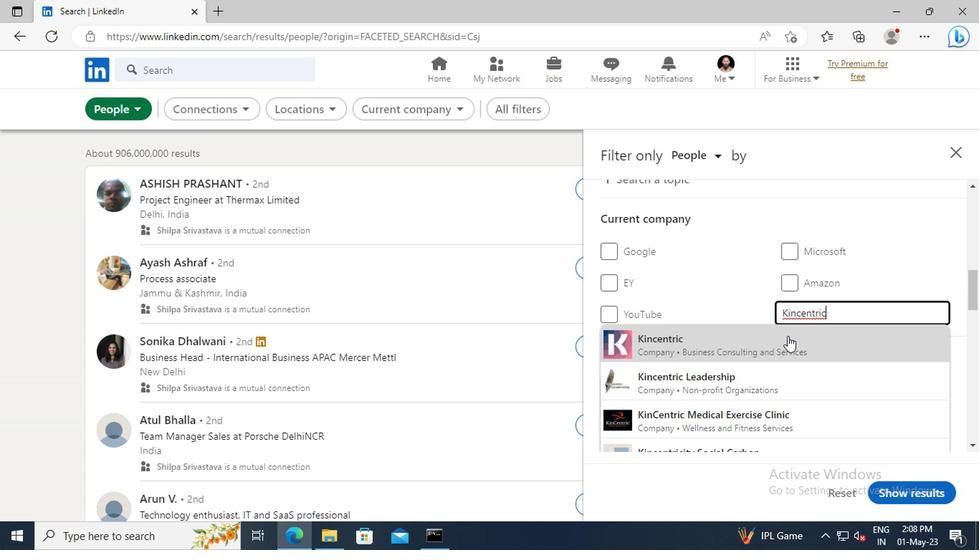 
Action: Mouse scrolled (784, 337) with delta (0, -1)
Screenshot: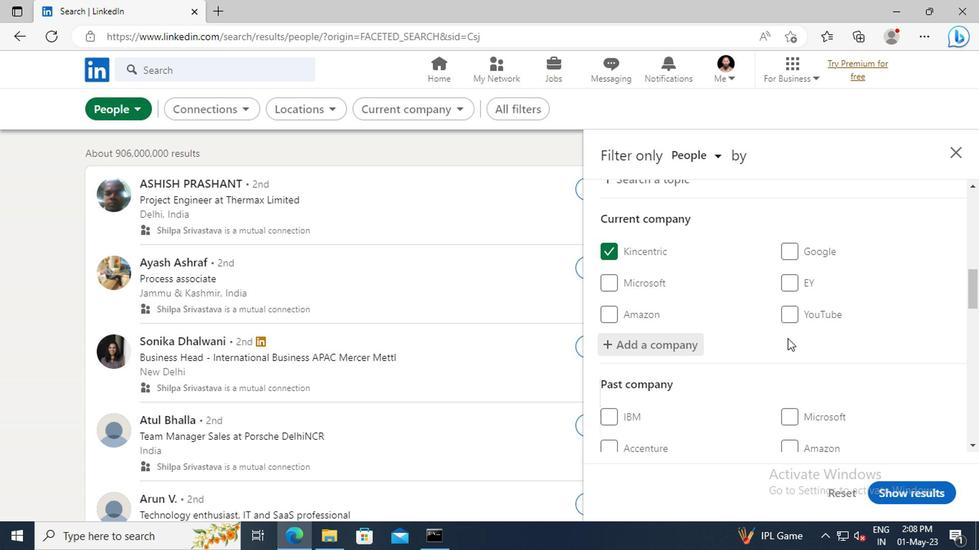 
Action: Mouse scrolled (784, 337) with delta (0, -1)
Screenshot: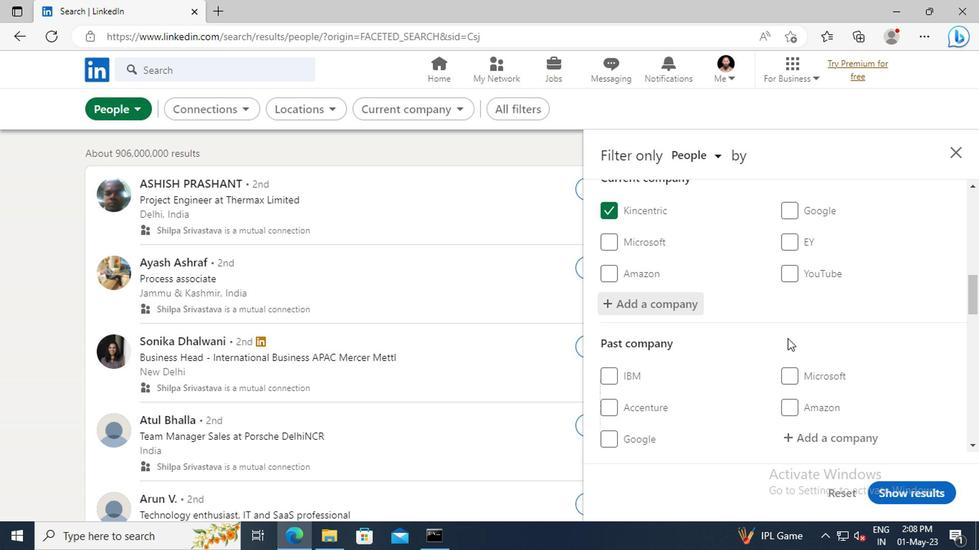 
Action: Mouse scrolled (784, 337) with delta (0, -1)
Screenshot: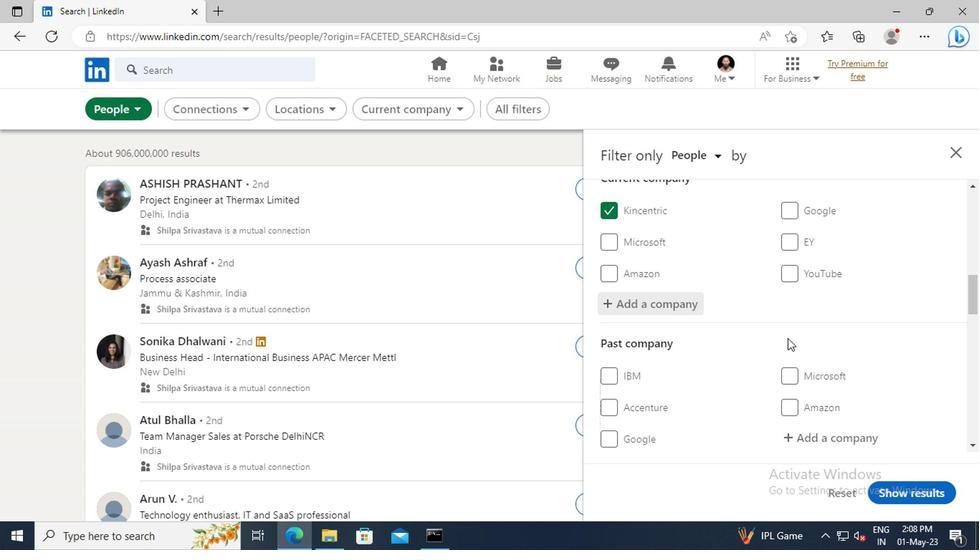
Action: Mouse scrolled (784, 337) with delta (0, -1)
Screenshot: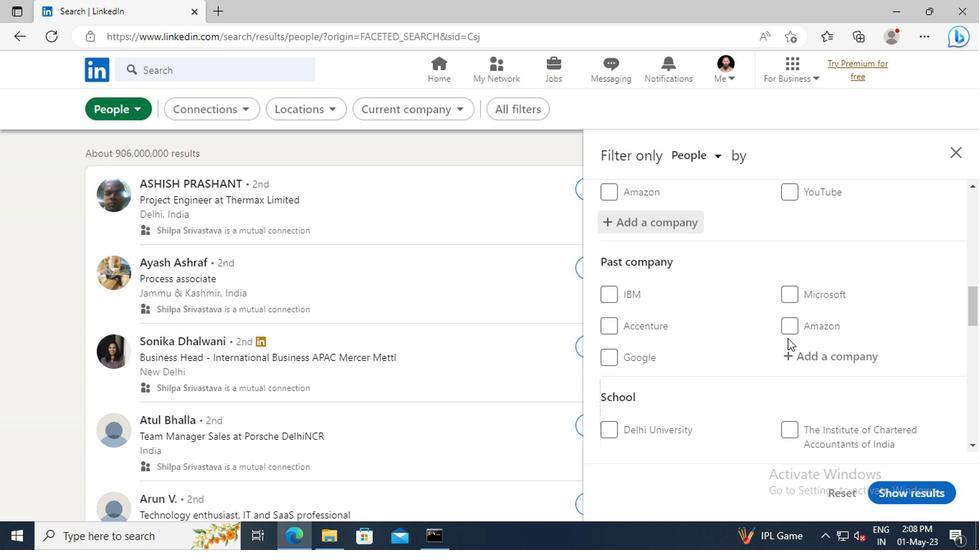 
Action: Mouse scrolled (784, 337) with delta (0, -1)
Screenshot: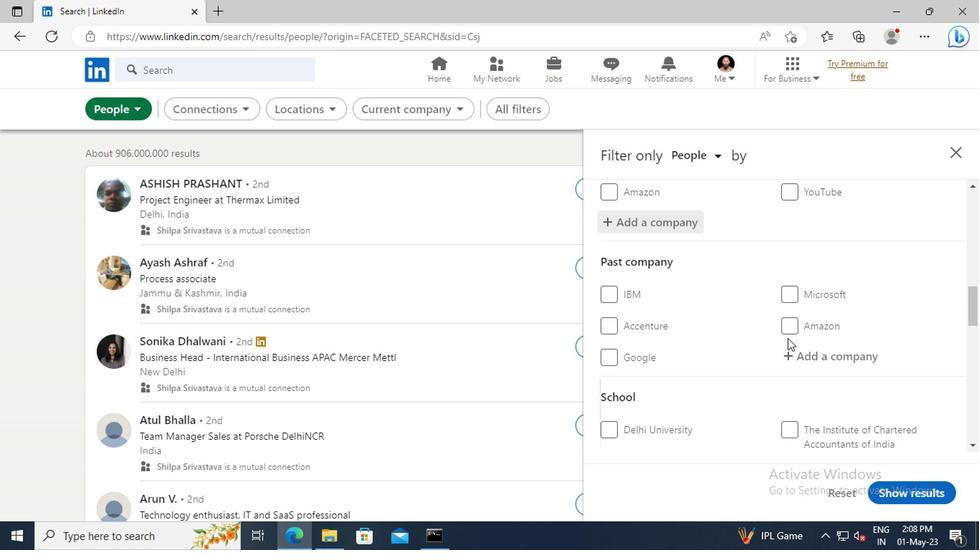 
Action: Mouse scrolled (784, 337) with delta (0, -1)
Screenshot: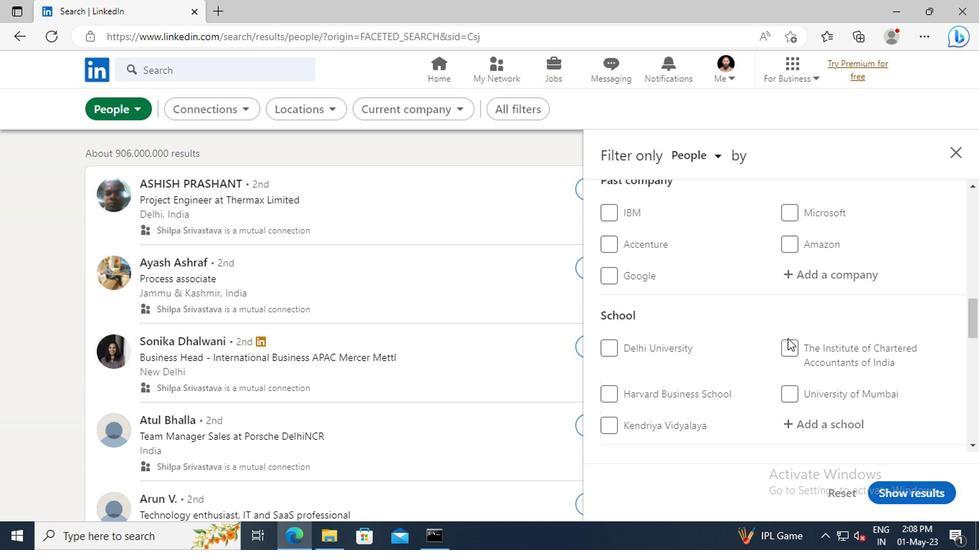 
Action: Mouse scrolled (784, 337) with delta (0, -1)
Screenshot: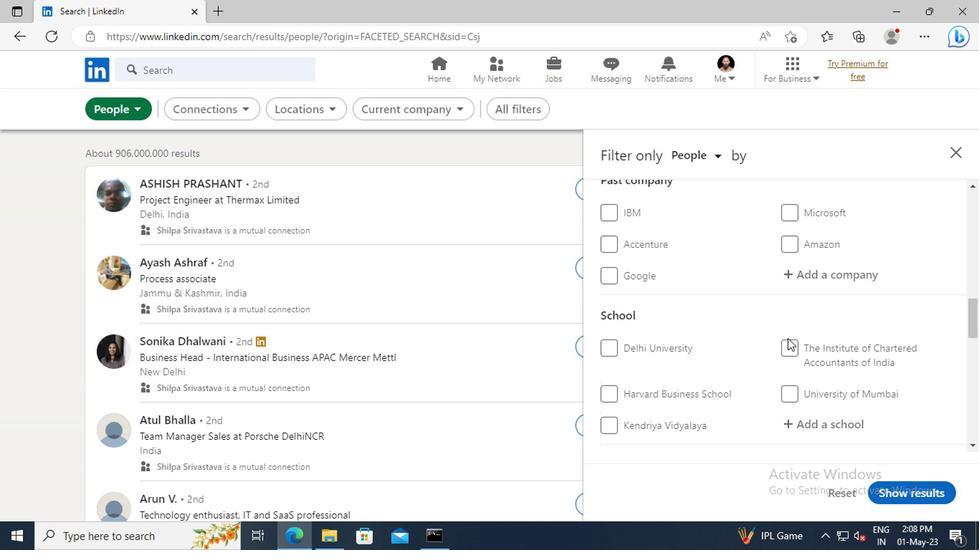 
Action: Mouse moved to (790, 339)
Screenshot: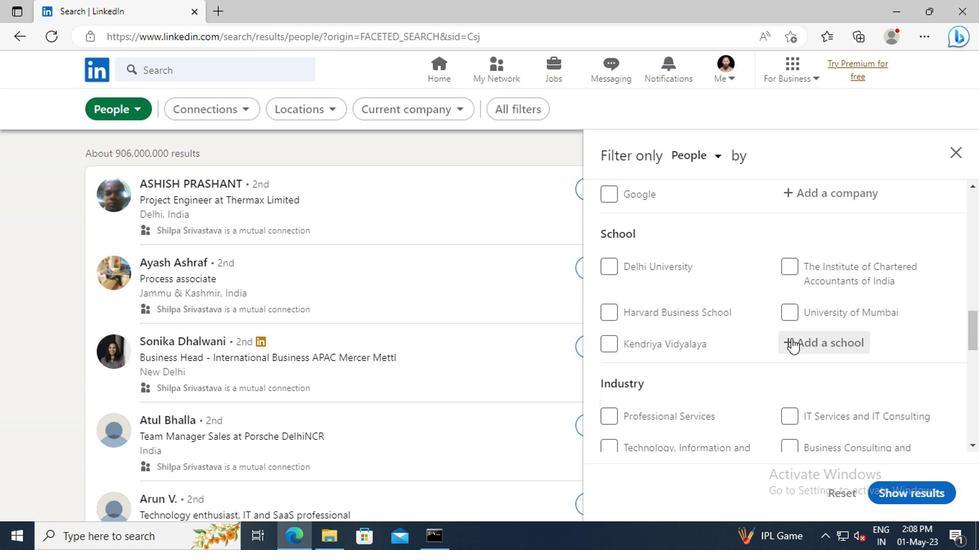 
Action: Mouse pressed left at (790, 339)
Screenshot: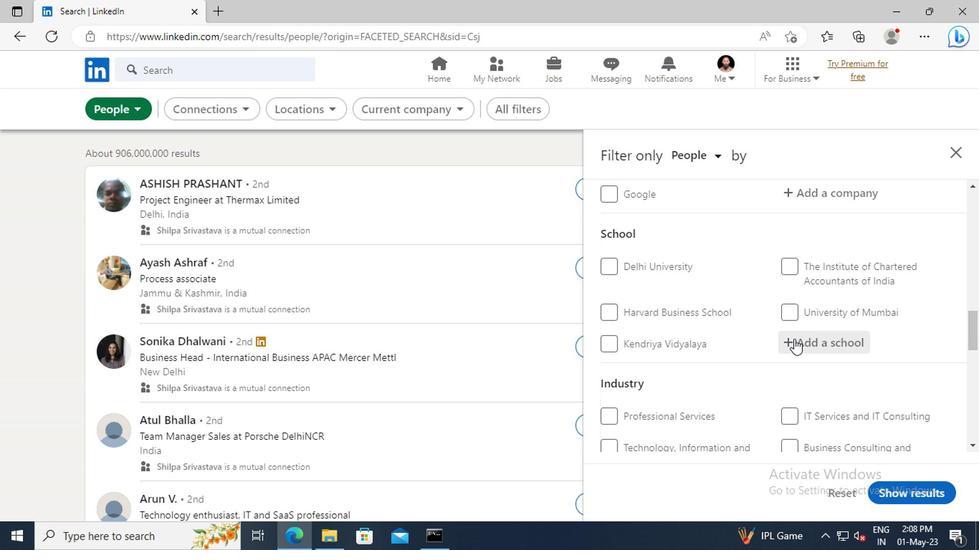
Action: Key pressed <Key.shift>PES<Key.space><Key.shift>COL
Screenshot: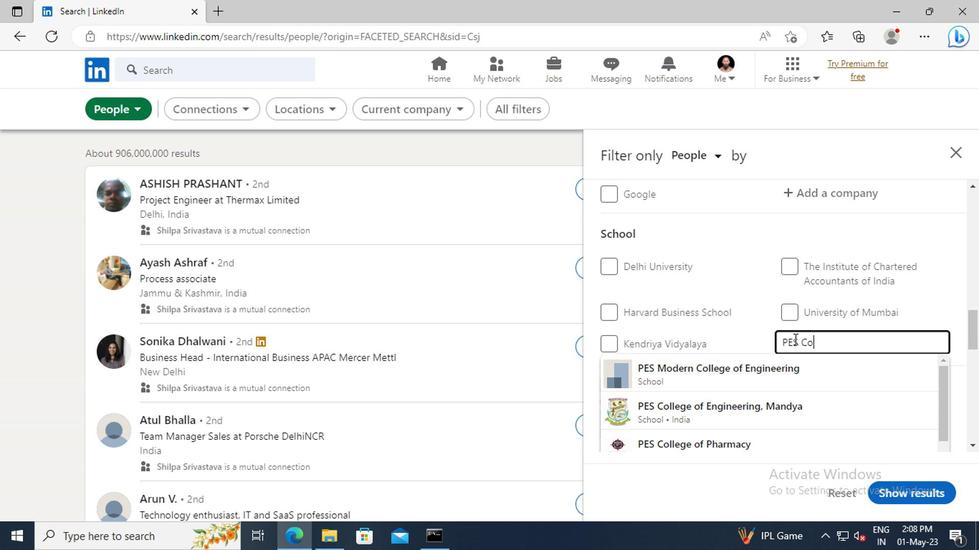 
Action: Mouse moved to (798, 370)
Screenshot: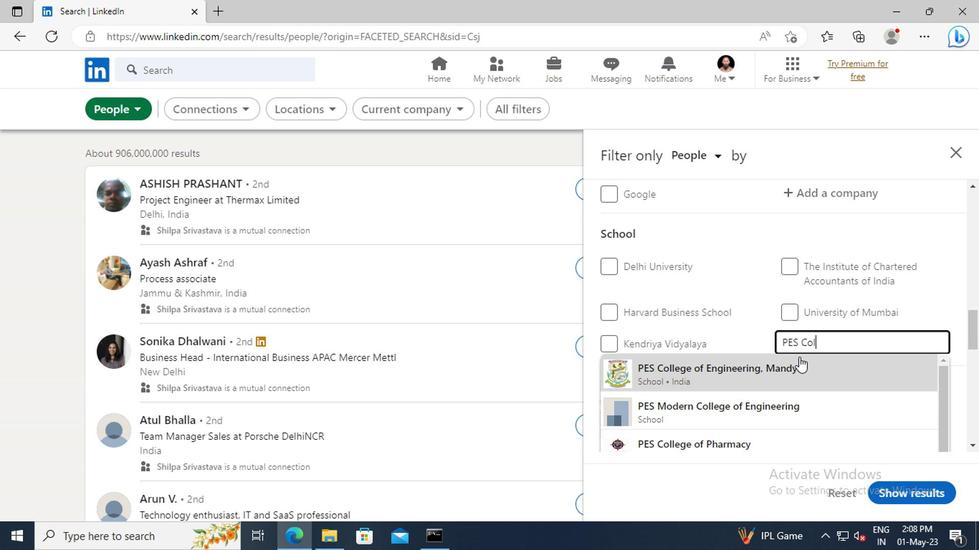 
Action: Mouse pressed left at (798, 370)
Screenshot: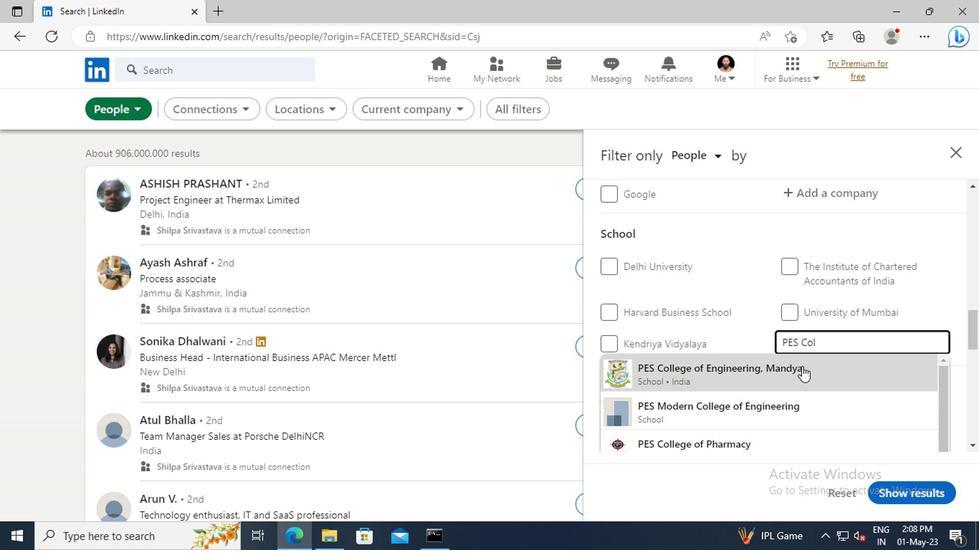 
Action: Mouse scrolled (798, 369) with delta (0, 0)
Screenshot: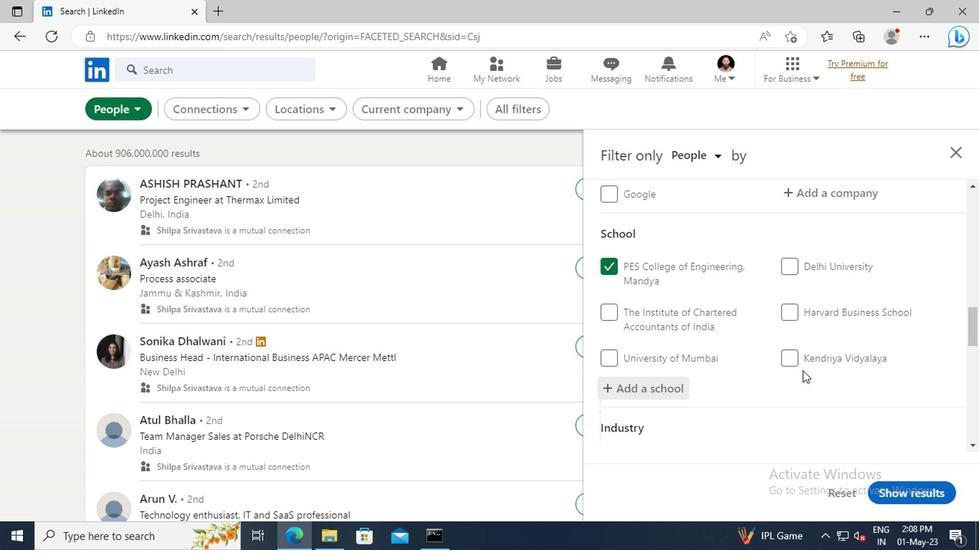 
Action: Mouse scrolled (798, 369) with delta (0, 0)
Screenshot: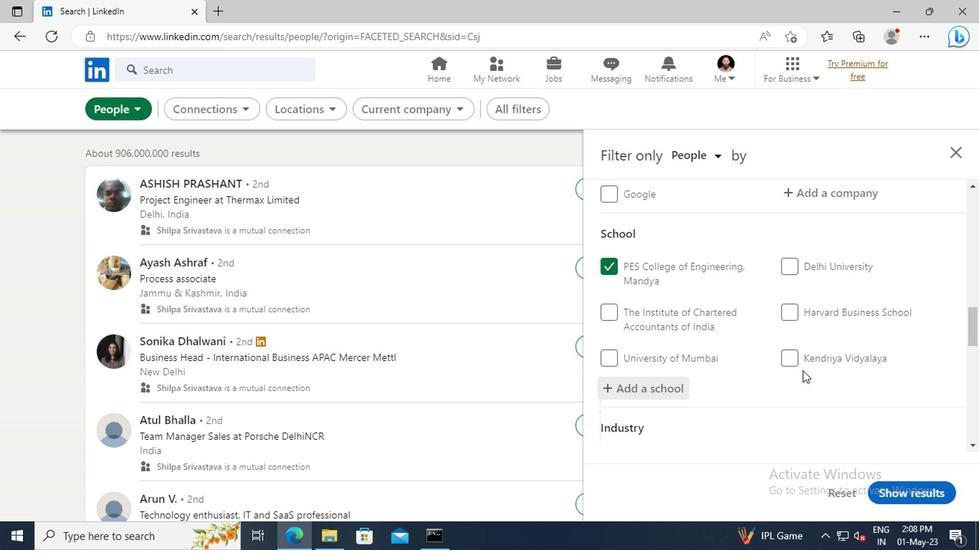 
Action: Mouse scrolled (798, 369) with delta (0, 0)
Screenshot: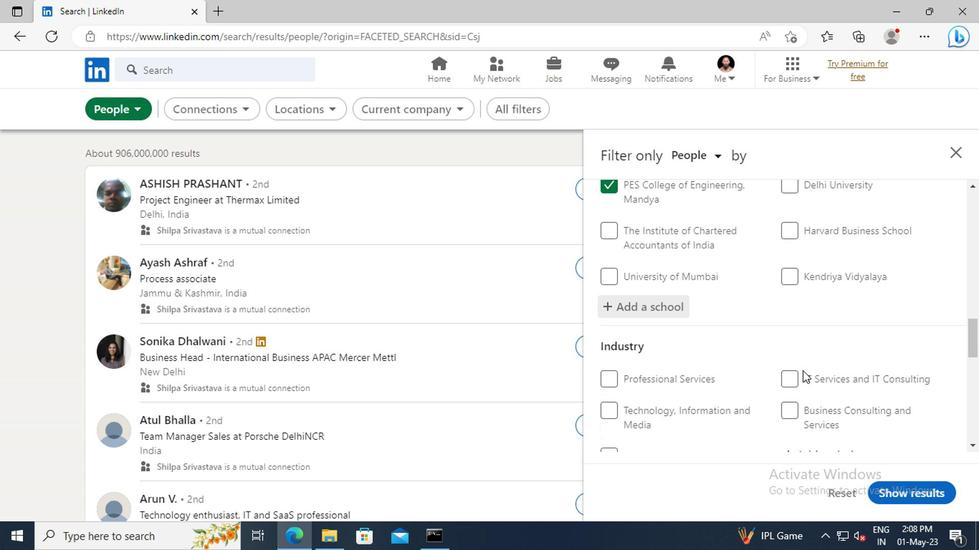 
Action: Mouse scrolled (798, 369) with delta (0, 0)
Screenshot: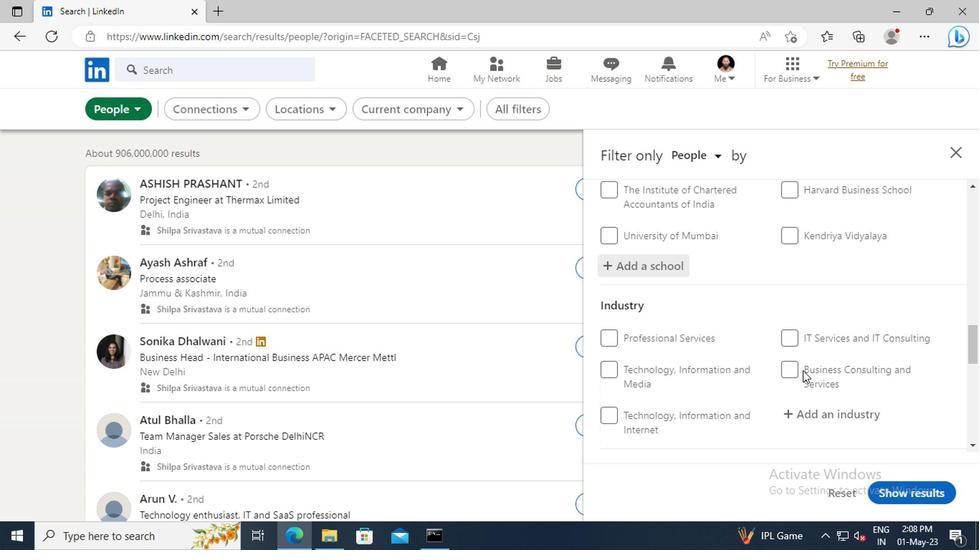 
Action: Mouse moved to (801, 371)
Screenshot: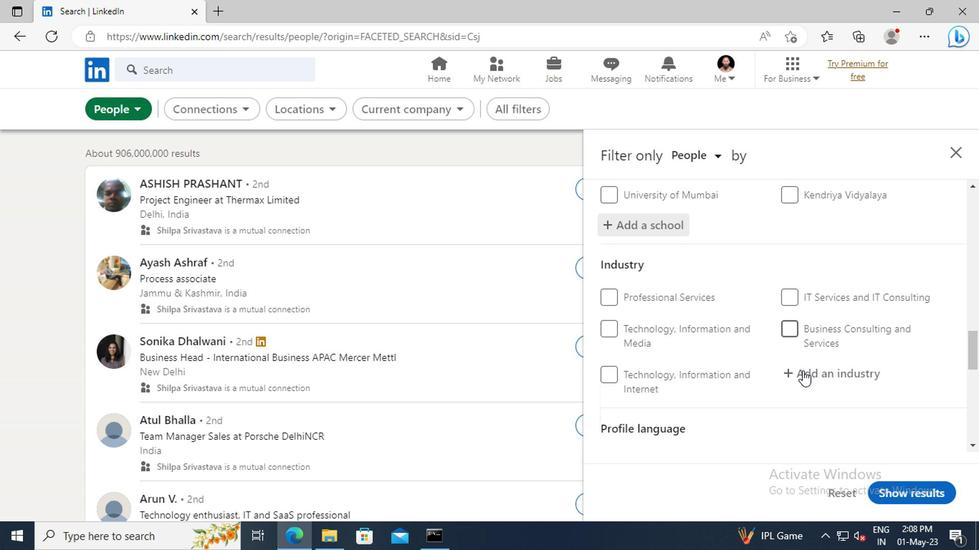 
Action: Mouse pressed left at (801, 371)
Screenshot: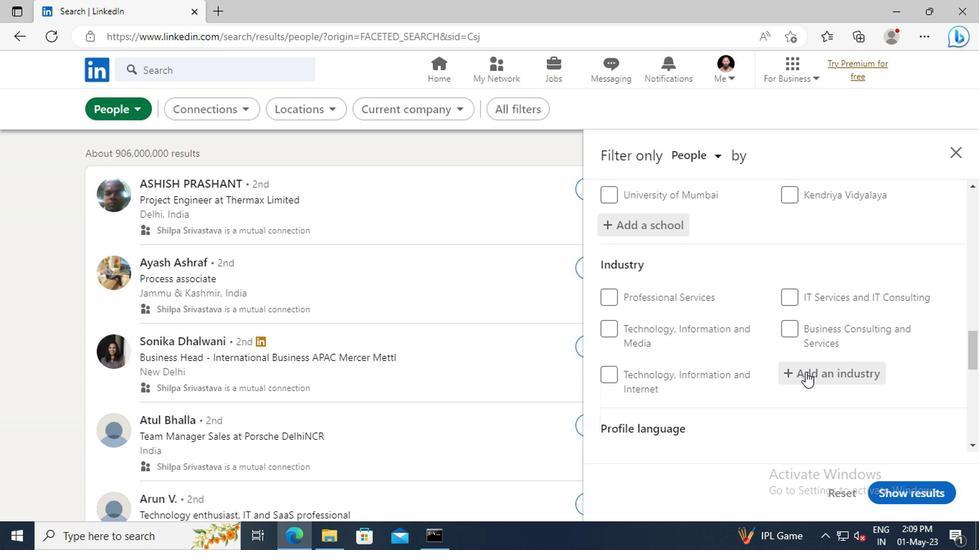 
Action: Key pressed <Key.shift>HIGHER<Key.space><Key.shift>ED
Screenshot: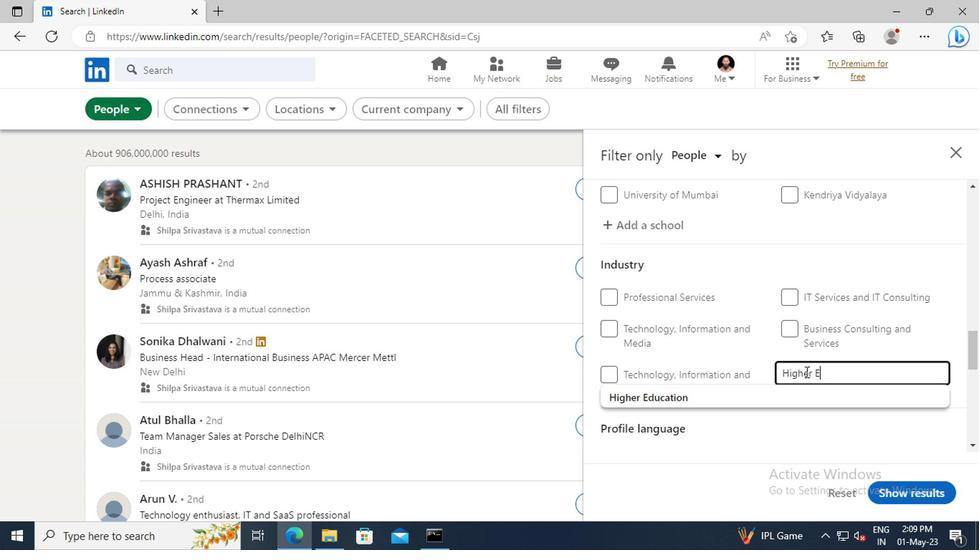 
Action: Mouse moved to (785, 391)
Screenshot: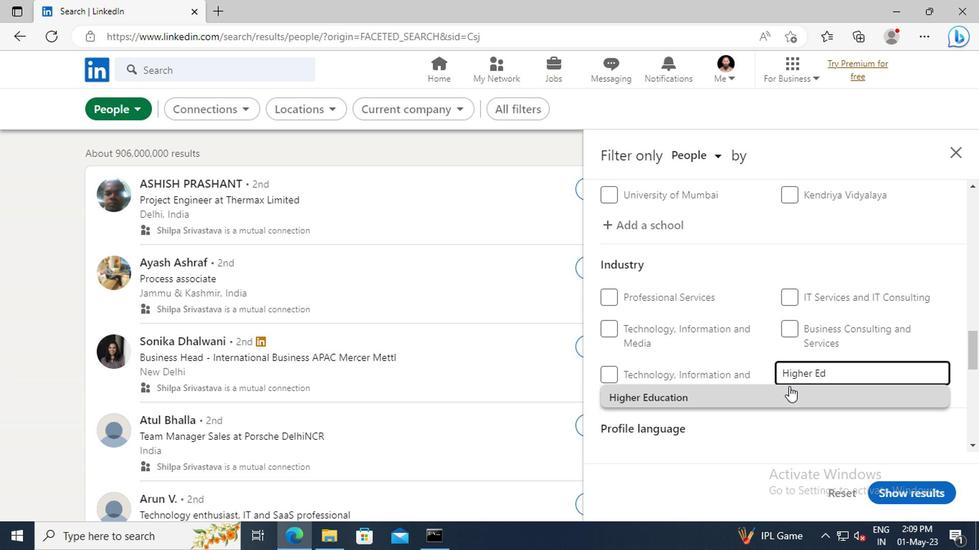 
Action: Mouse pressed left at (785, 391)
Screenshot: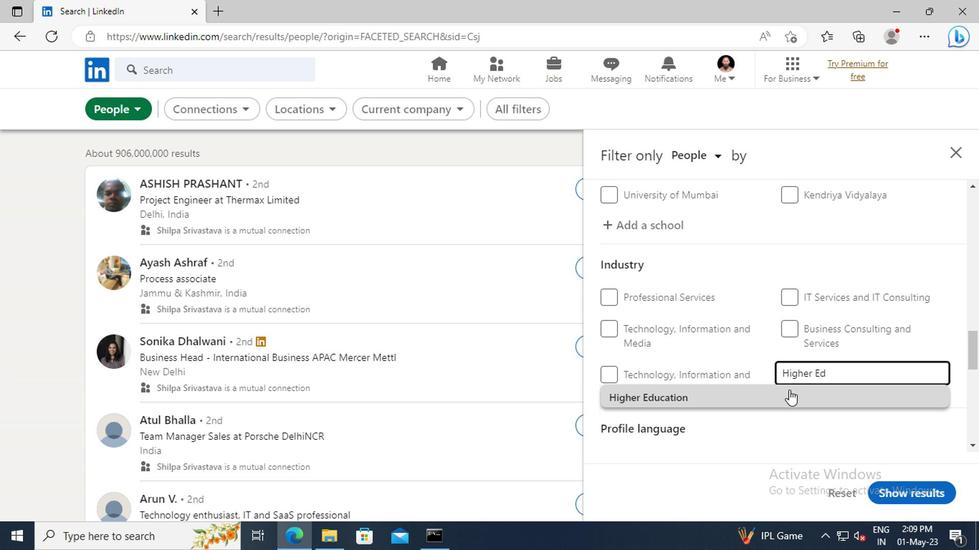 
Action: Mouse scrolled (785, 390) with delta (0, -1)
Screenshot: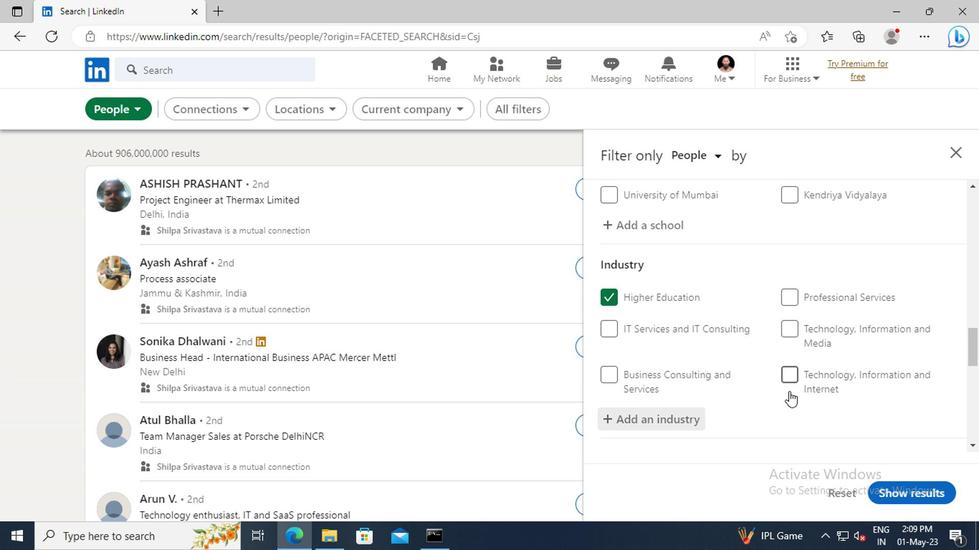 
Action: Mouse scrolled (785, 390) with delta (0, -1)
Screenshot: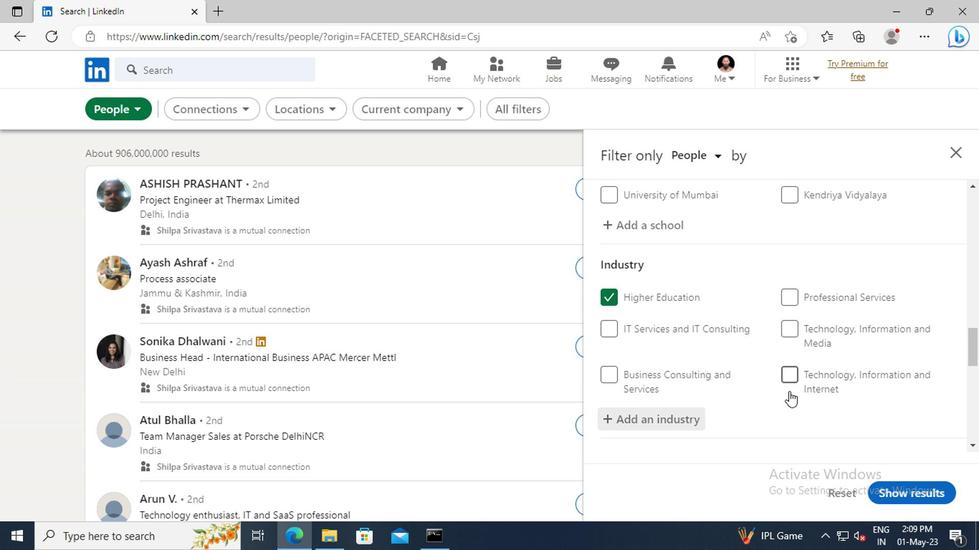 
Action: Mouse scrolled (785, 390) with delta (0, -1)
Screenshot: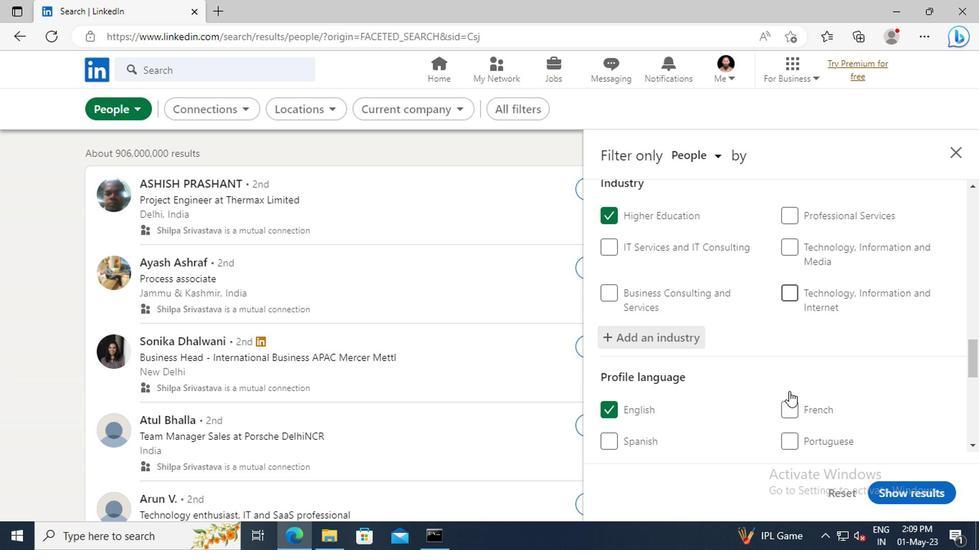 
Action: Mouse scrolled (785, 390) with delta (0, -1)
Screenshot: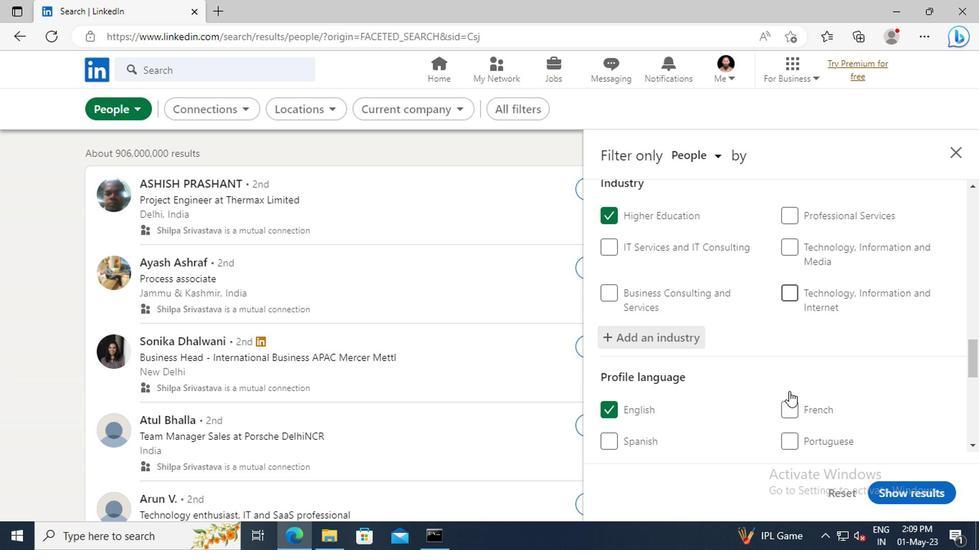 
Action: Mouse scrolled (785, 390) with delta (0, -1)
Screenshot: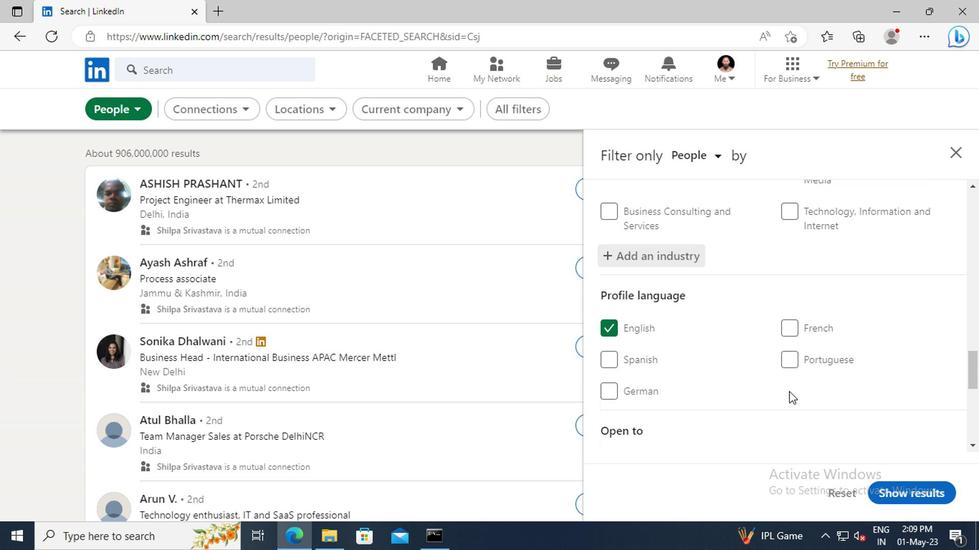 
Action: Mouse scrolled (785, 390) with delta (0, -1)
Screenshot: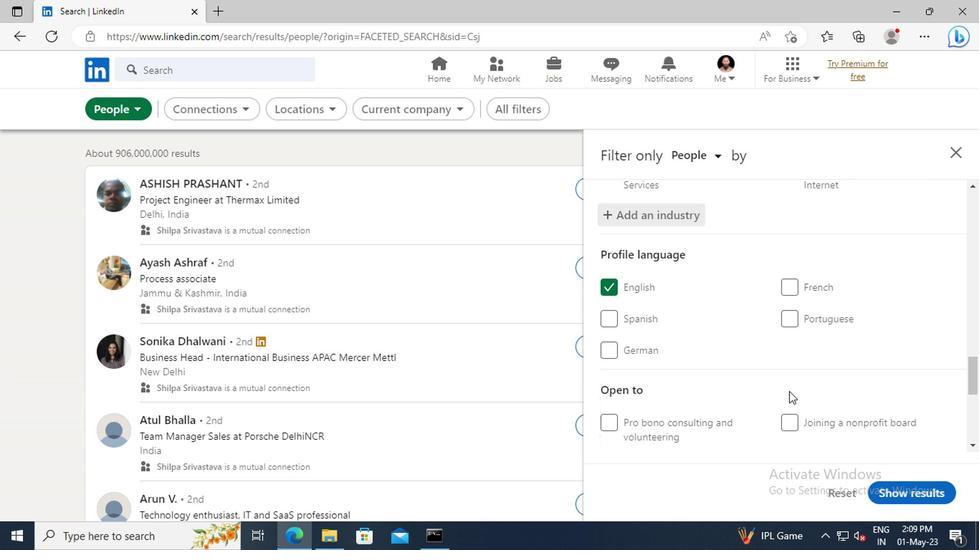 
Action: Mouse scrolled (785, 390) with delta (0, -1)
Screenshot: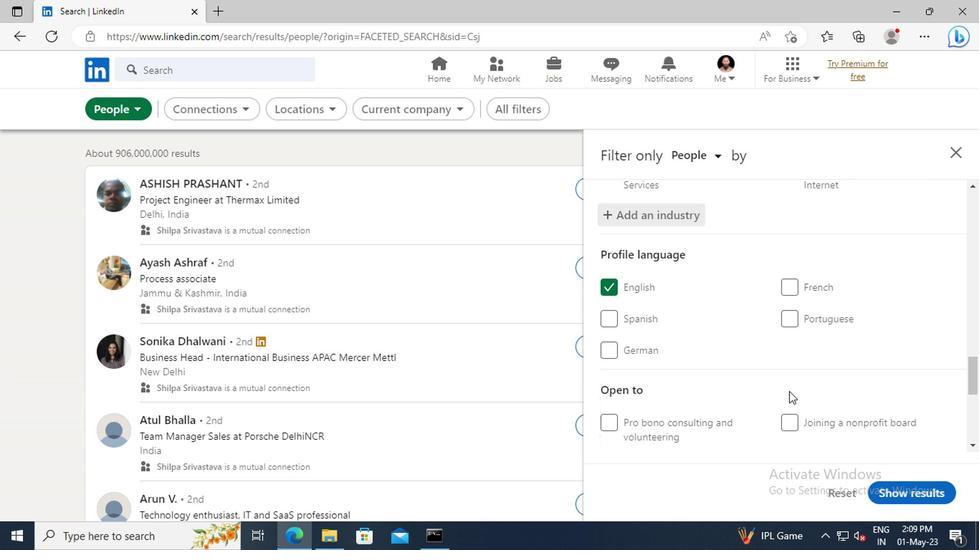 
Action: Mouse scrolled (785, 390) with delta (0, -1)
Screenshot: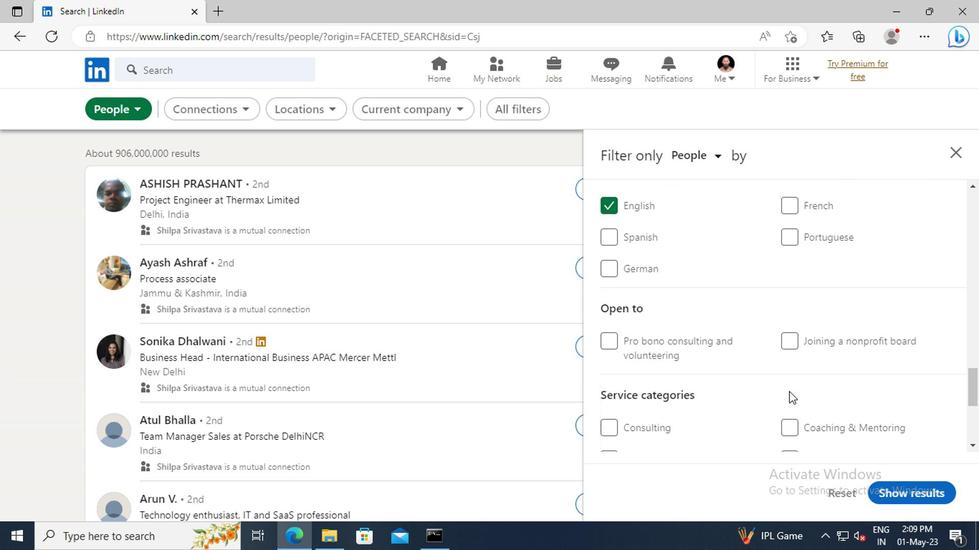 
Action: Mouse scrolled (785, 390) with delta (0, -1)
Screenshot: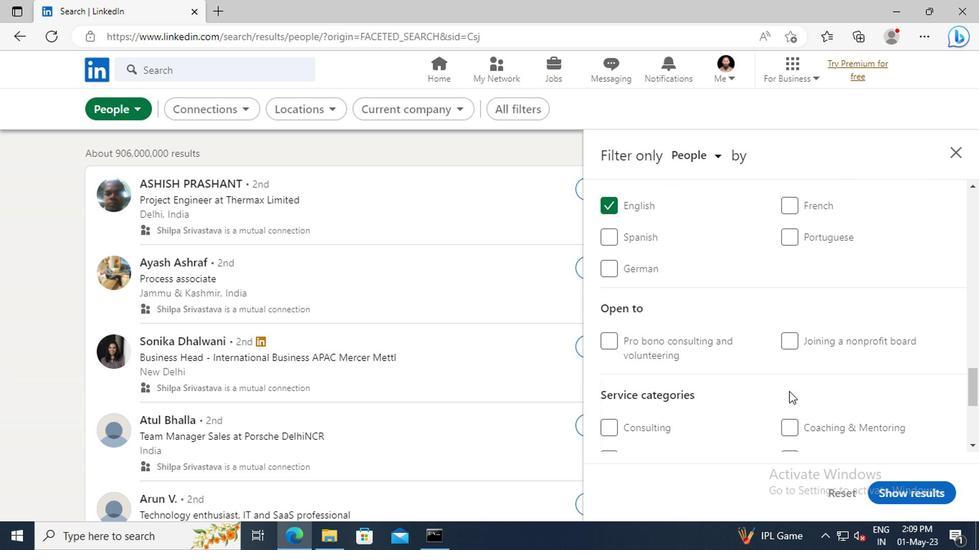 
Action: Mouse scrolled (785, 390) with delta (0, -1)
Screenshot: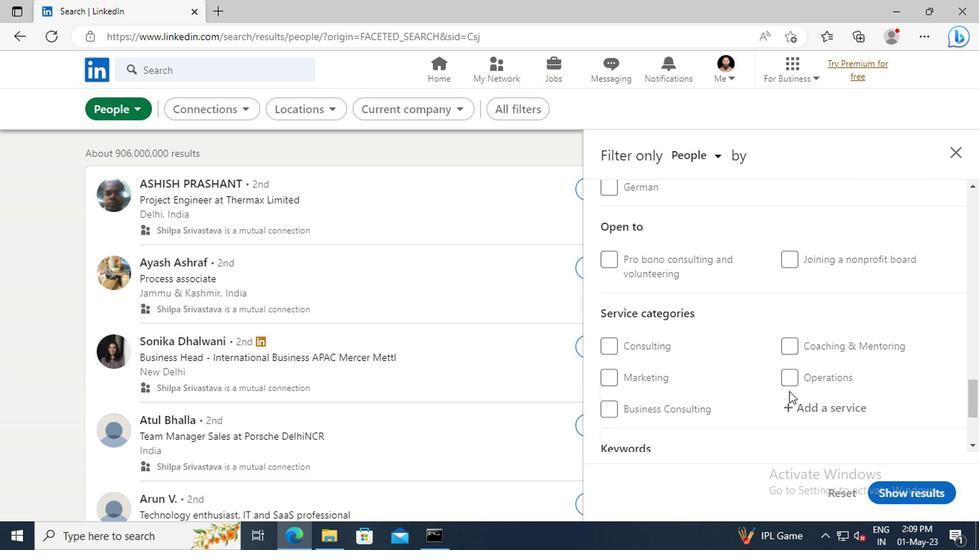 
Action: Mouse moved to (793, 372)
Screenshot: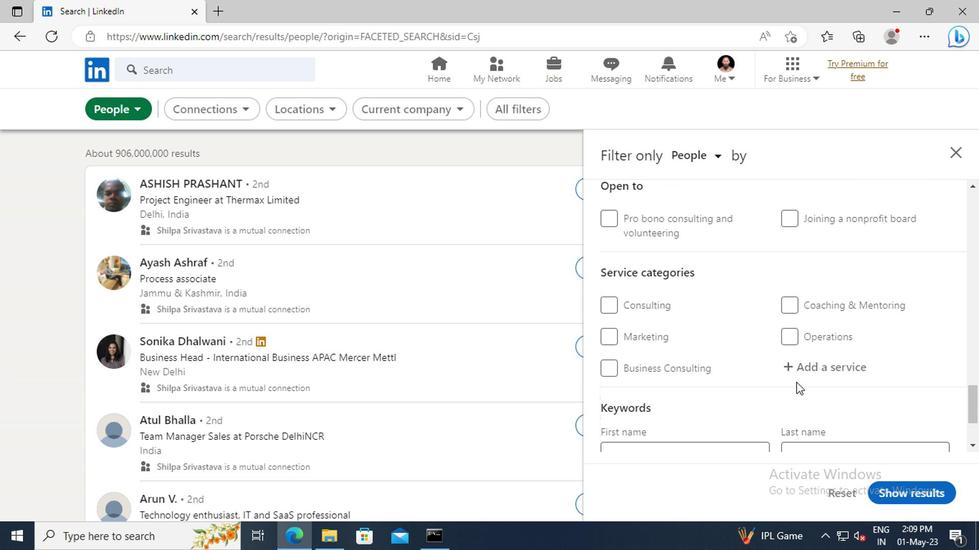 
Action: Mouse pressed left at (793, 372)
Screenshot: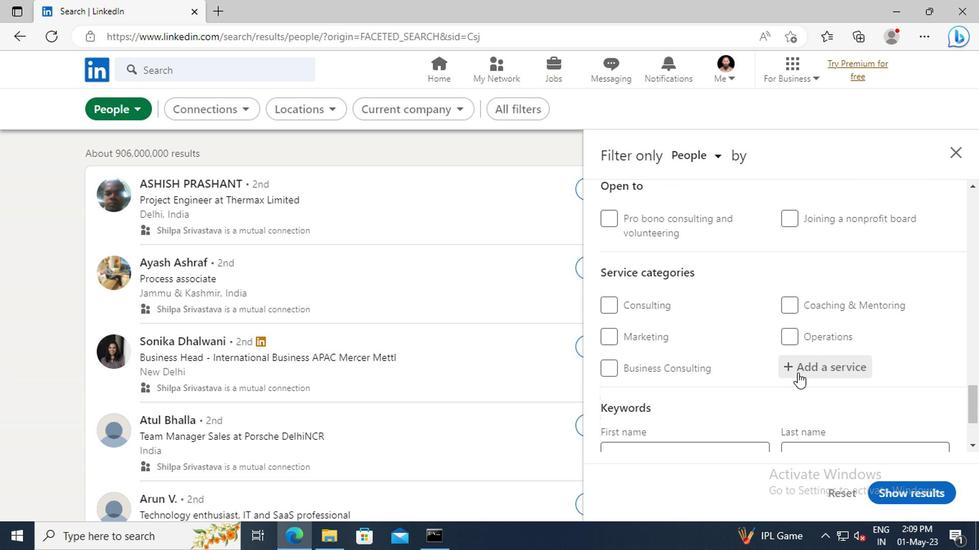 
Action: Key pressed <Key.shift>MANAGEMENT<Key.space><Key.shift>CON
Screenshot: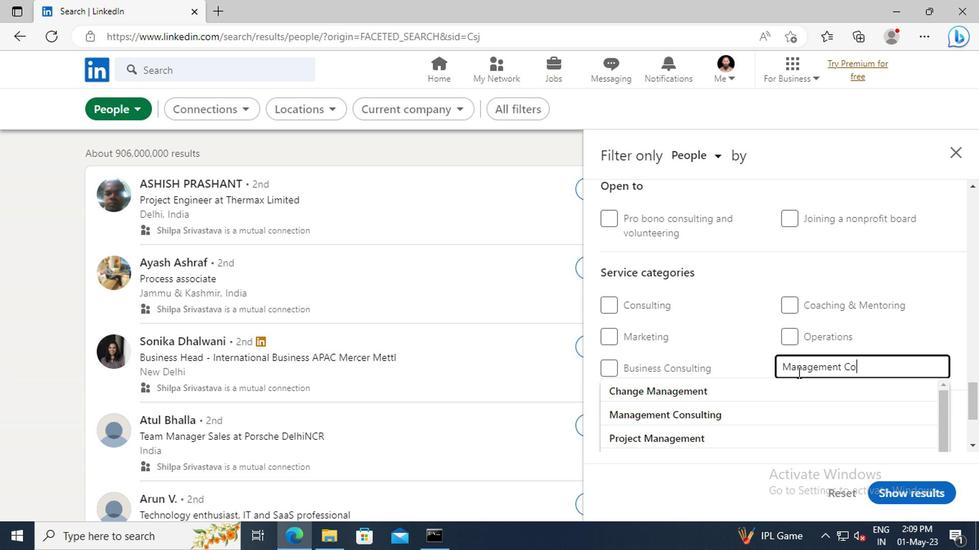 
Action: Mouse moved to (771, 392)
Screenshot: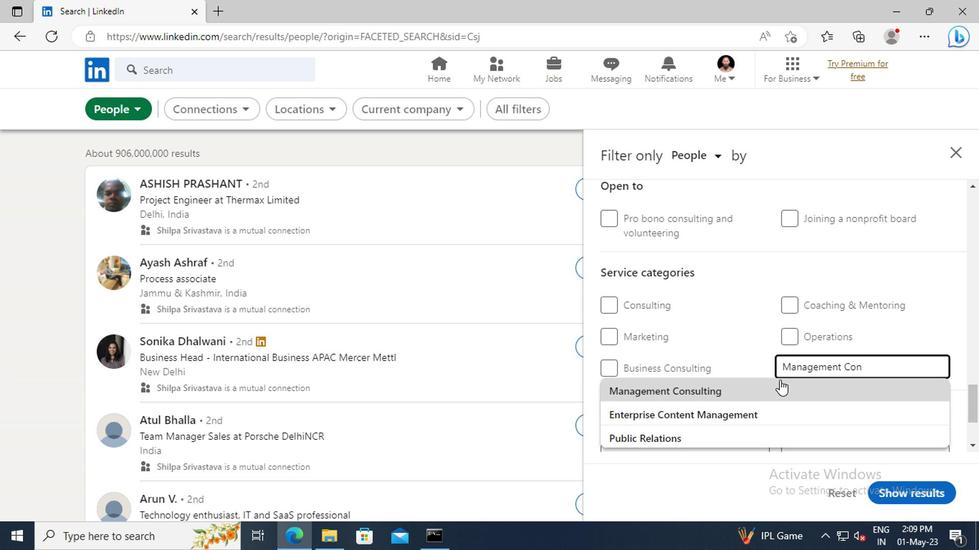 
Action: Mouse pressed left at (771, 392)
Screenshot: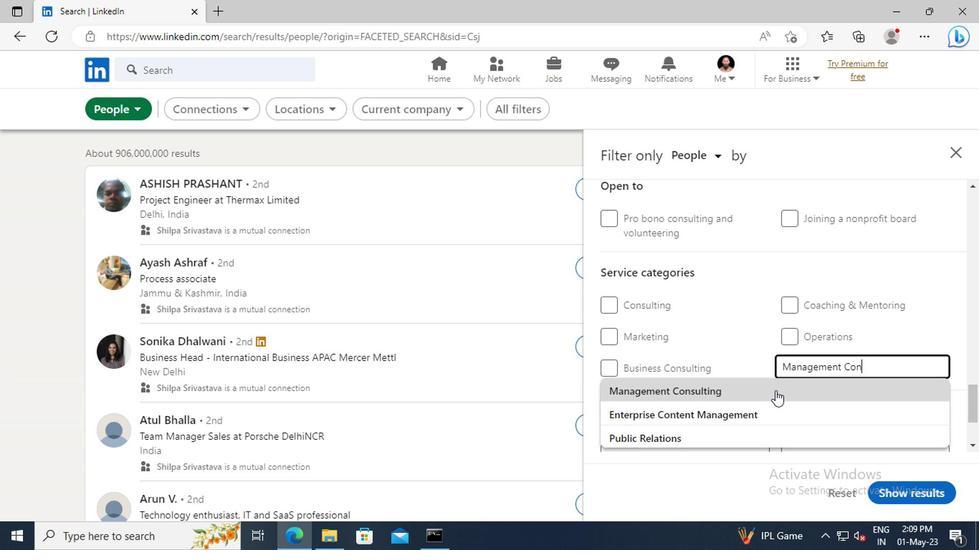 
Action: Mouse scrolled (771, 391) with delta (0, 0)
Screenshot: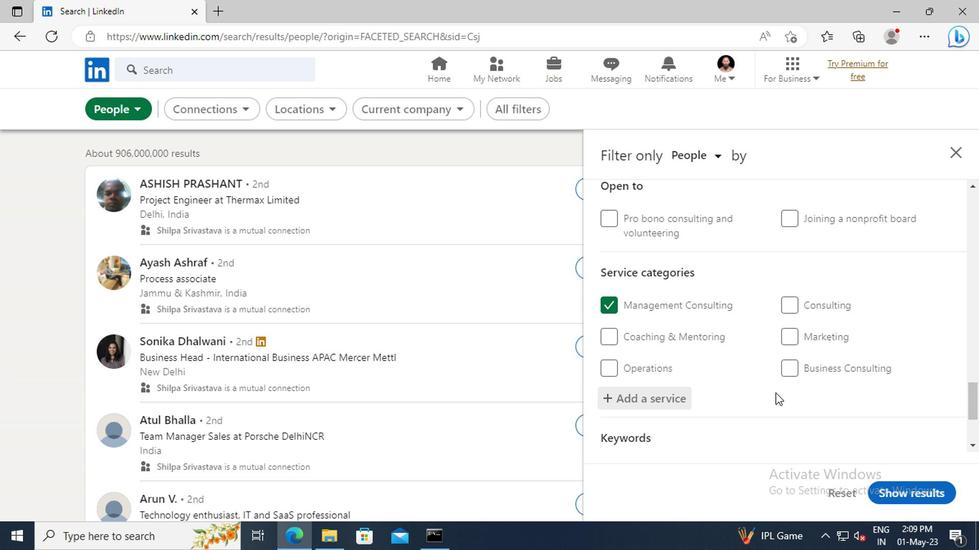 
Action: Mouse scrolled (771, 391) with delta (0, 0)
Screenshot: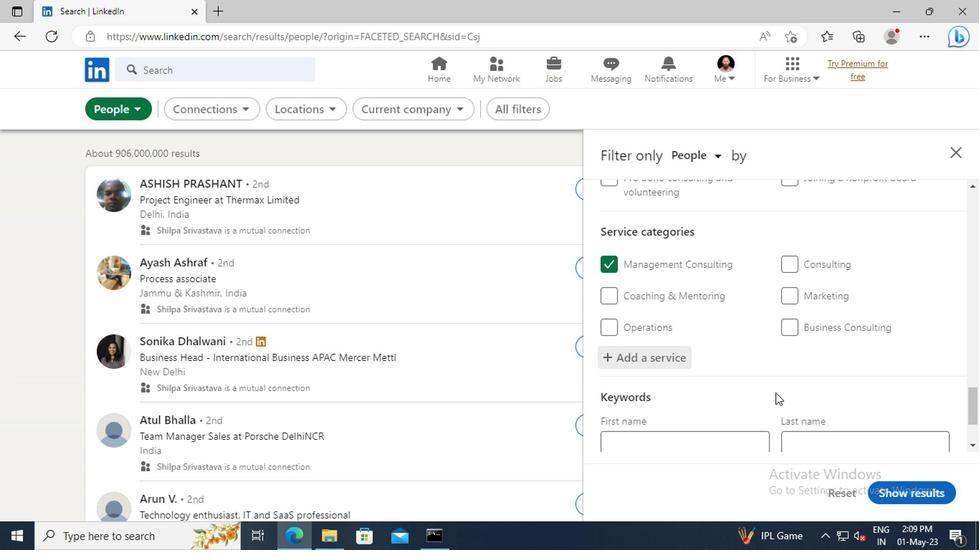 
Action: Mouse scrolled (771, 391) with delta (0, 0)
Screenshot: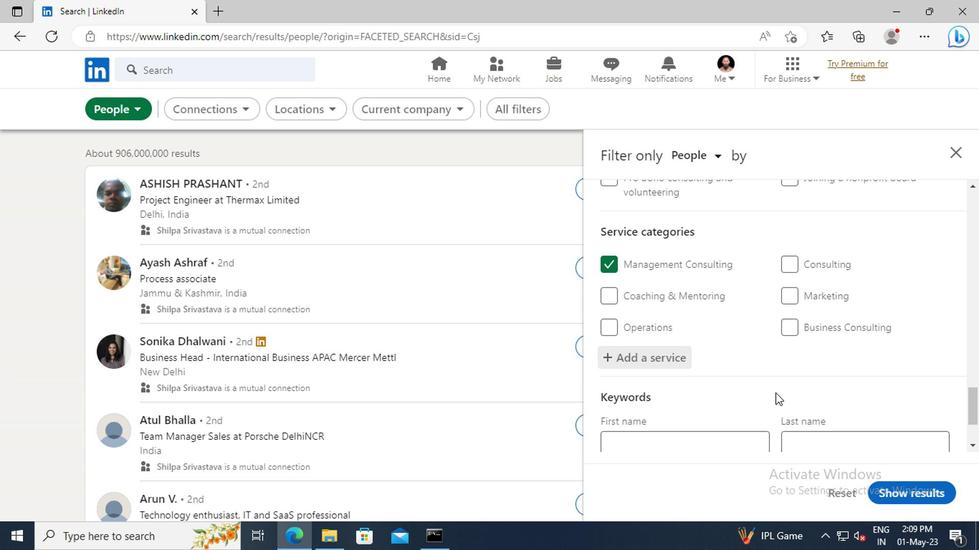 
Action: Mouse scrolled (771, 391) with delta (0, 0)
Screenshot: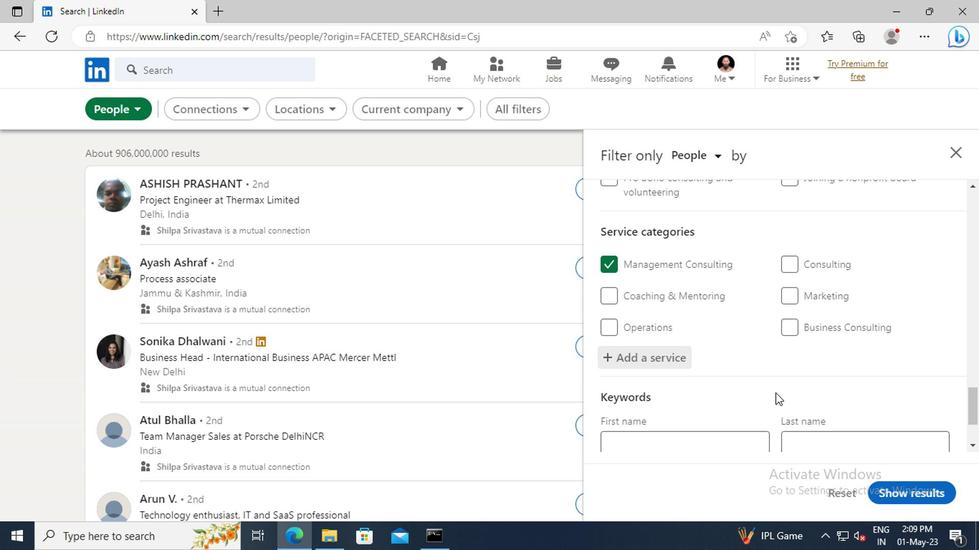 
Action: Mouse moved to (685, 391)
Screenshot: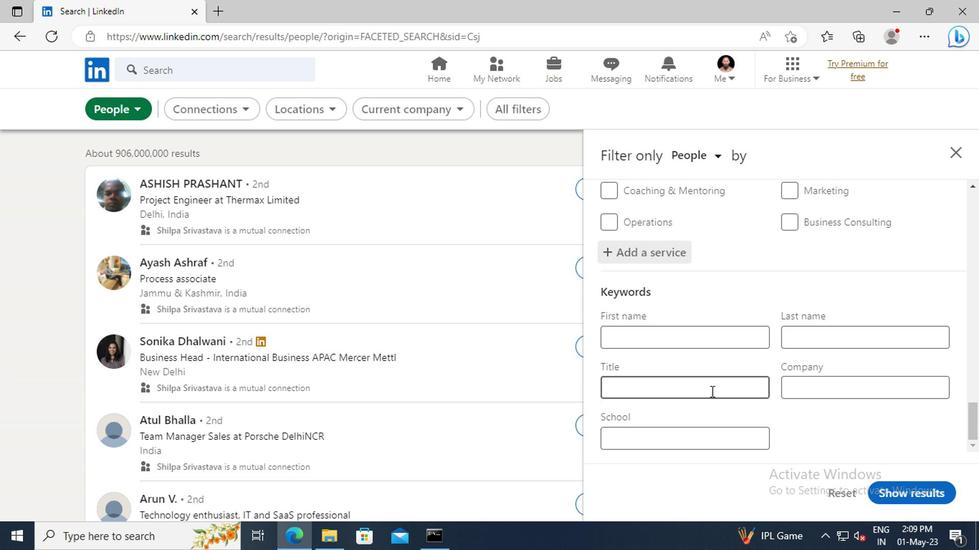 
Action: Mouse pressed left at (685, 391)
Screenshot: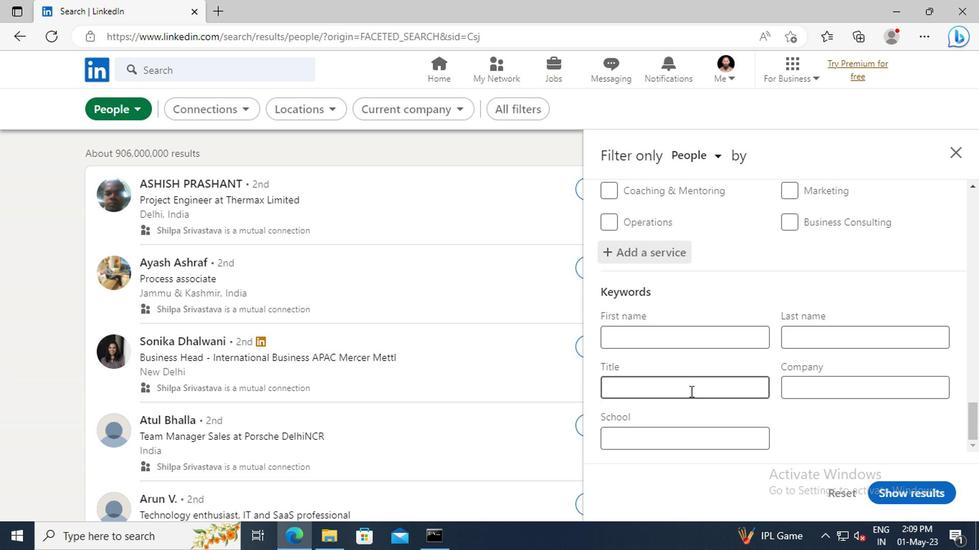 
Action: Key pressed <Key.shift>ASTRONOMER<Key.enter>
Screenshot: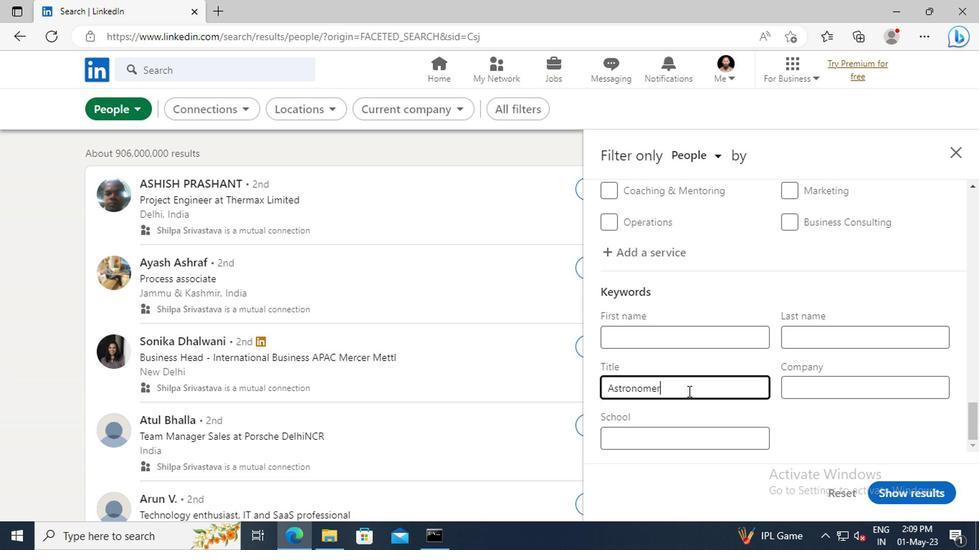 
Action: Mouse moved to (891, 489)
Screenshot: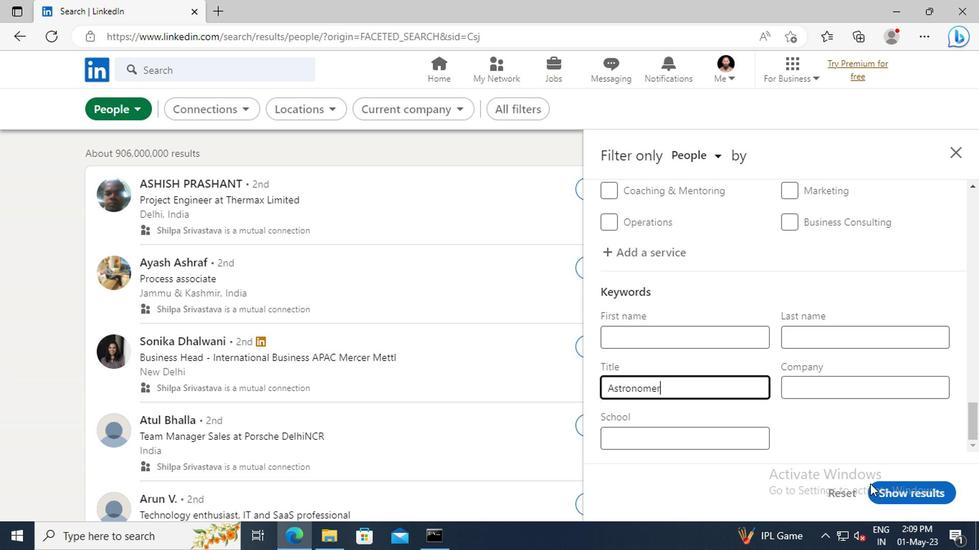
Action: Mouse pressed left at (891, 489)
Screenshot: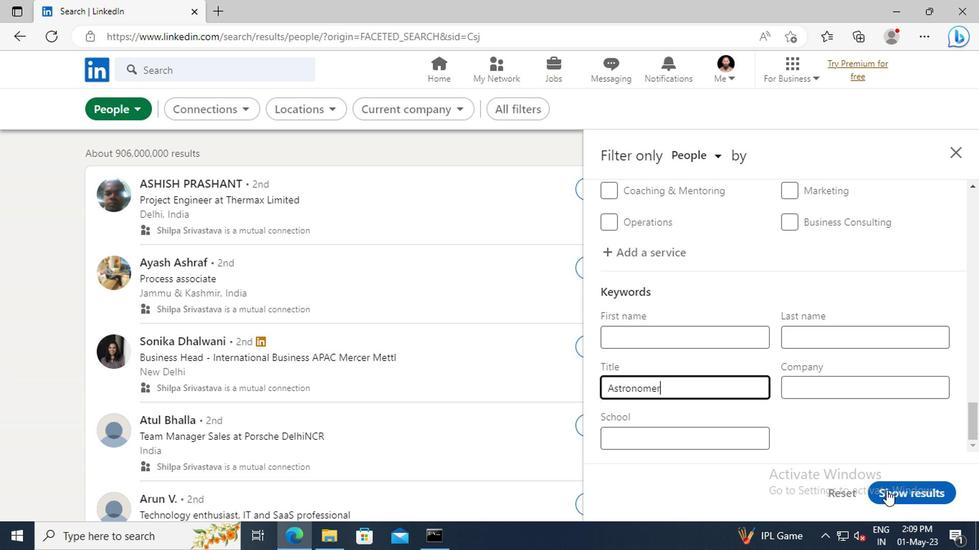 
